 Task: Look for space in Podujeva, Kosovo from 10th June, 2023 to 25th June, 2023 for 4 adults in price range Rs.10000 to Rs.15000. Place can be private room with 4 bedrooms having 4 beds and 4 bathrooms. Property type can be house, flat, guest house, hotel. Amenities needed are: wifi, TV, free parkinig on premises, gym, breakfast. Booking option can be shelf check-in. Required host language is English.
Action: Mouse moved to (445, 90)
Screenshot: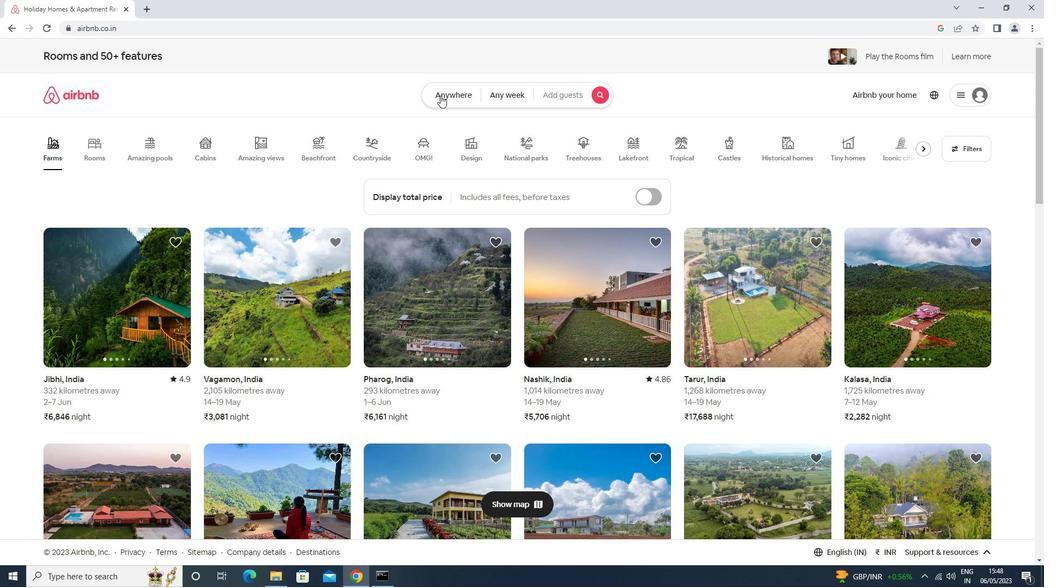 
Action: Mouse pressed left at (445, 90)
Screenshot: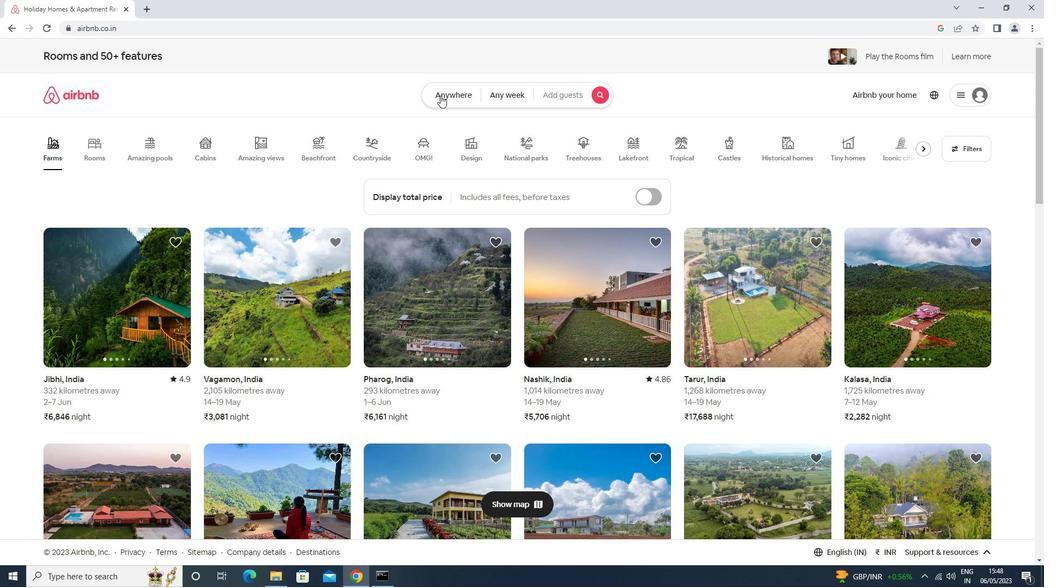 
Action: Mouse moved to (392, 126)
Screenshot: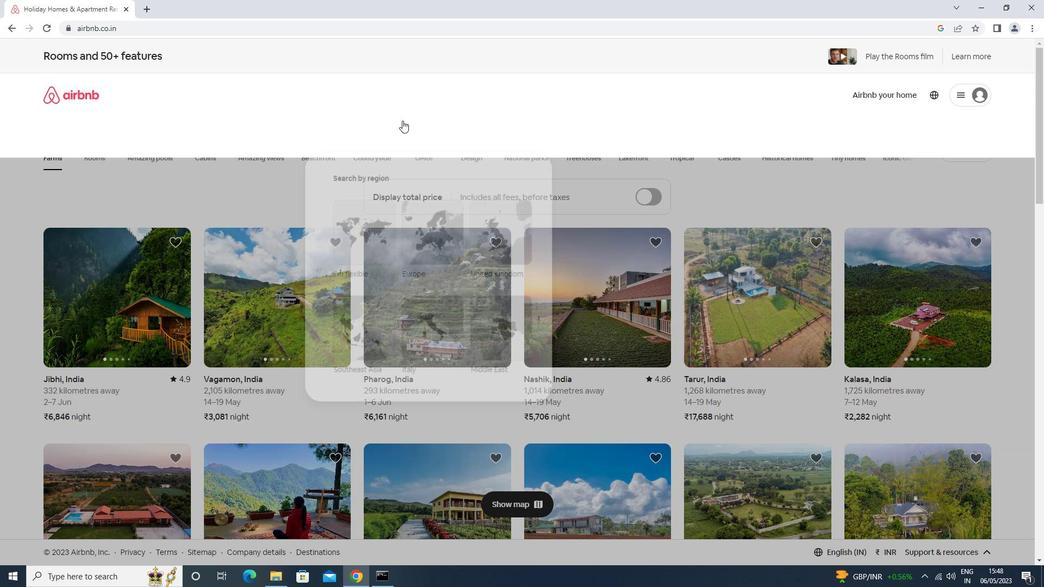 
Action: Mouse pressed left at (392, 126)
Screenshot: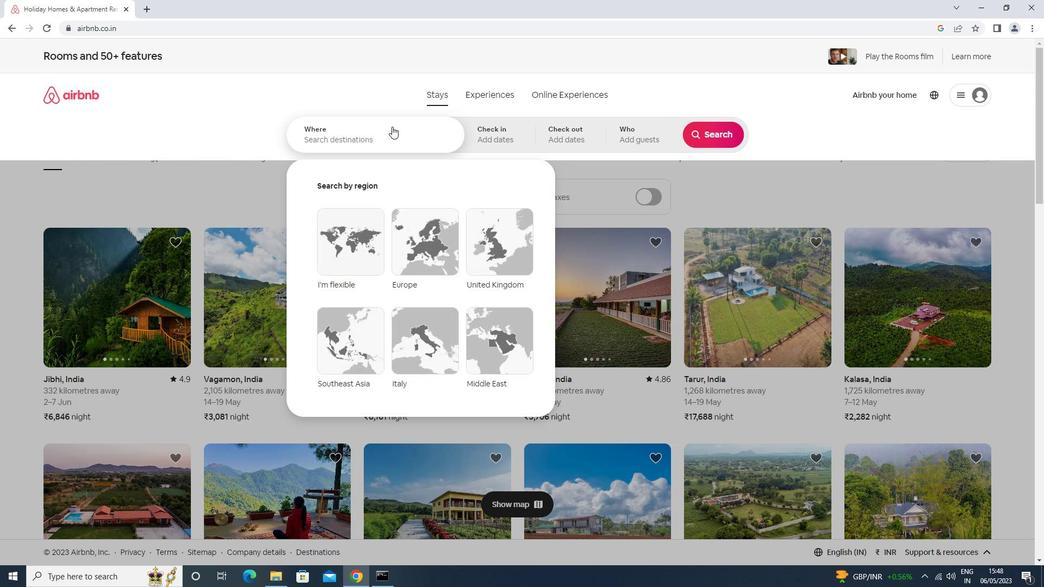 
Action: Key pressed podujeva,kosovo<Key.left><Key.left><Key.left><Key.left><Key.left><Key.left><Key.space><Key.enter>
Screenshot: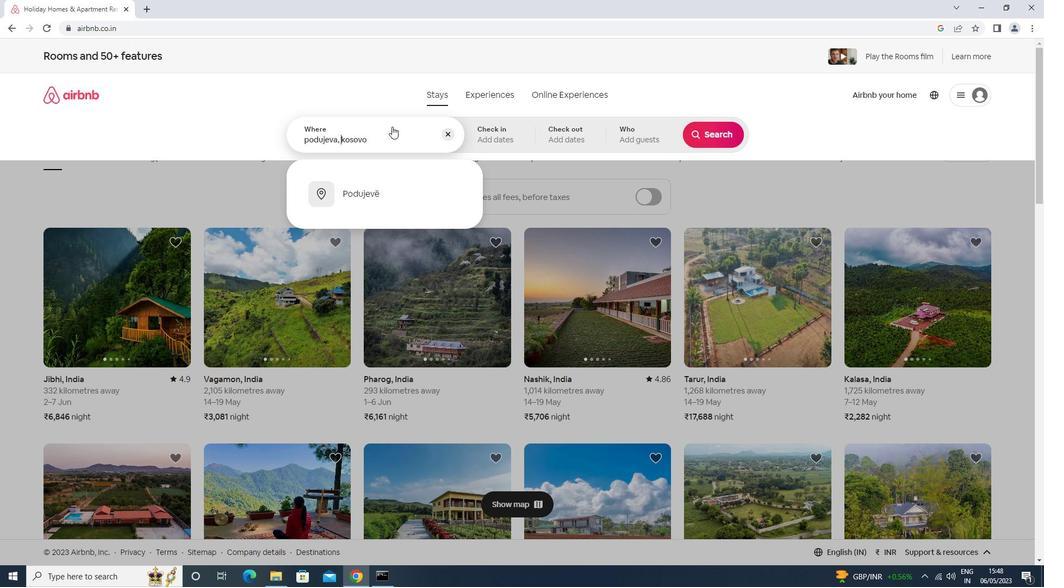 
Action: Mouse moved to (695, 294)
Screenshot: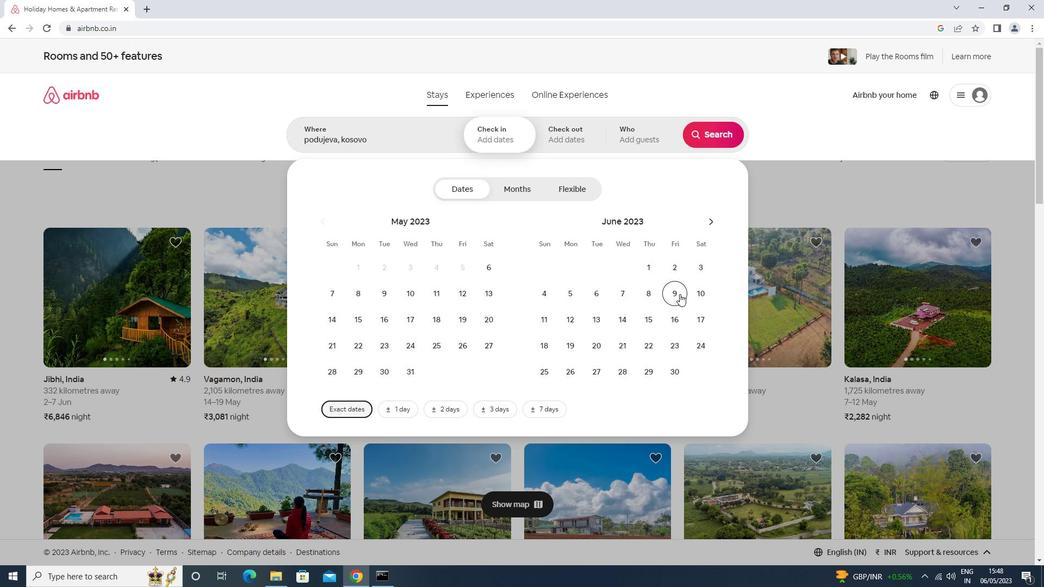 
Action: Mouse pressed left at (695, 294)
Screenshot: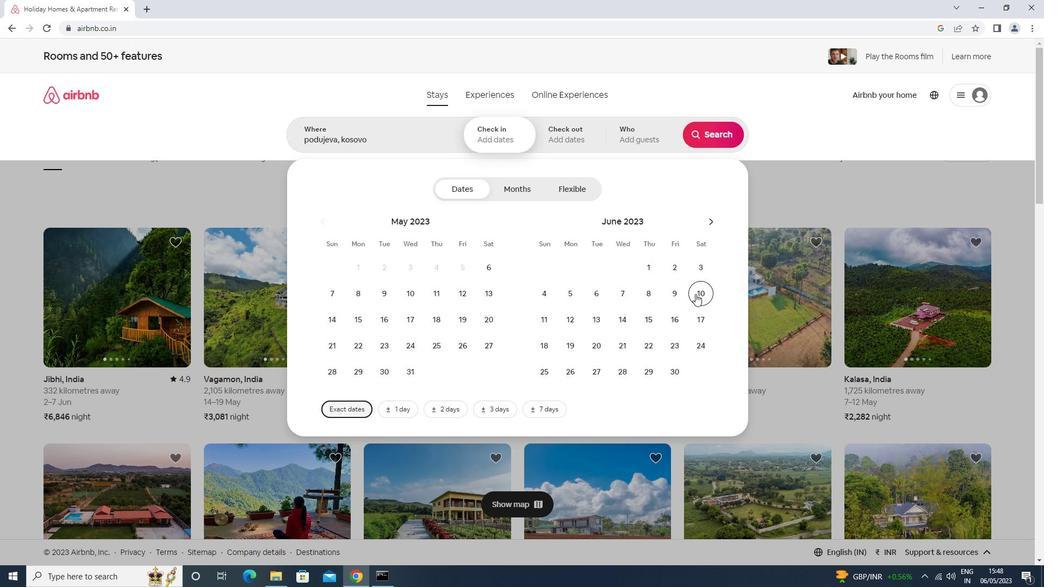 
Action: Mouse moved to (538, 372)
Screenshot: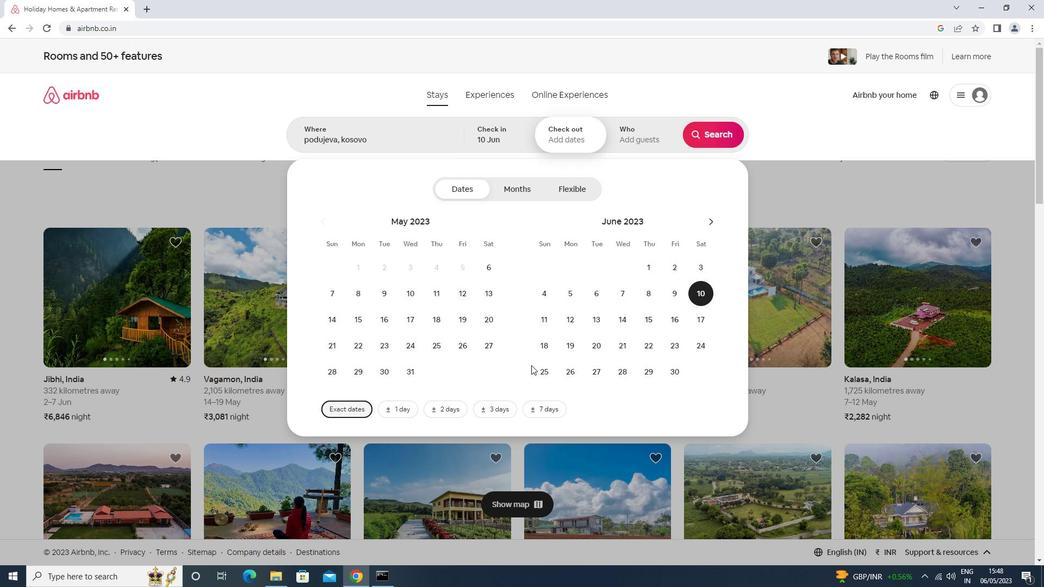 
Action: Mouse pressed left at (538, 372)
Screenshot: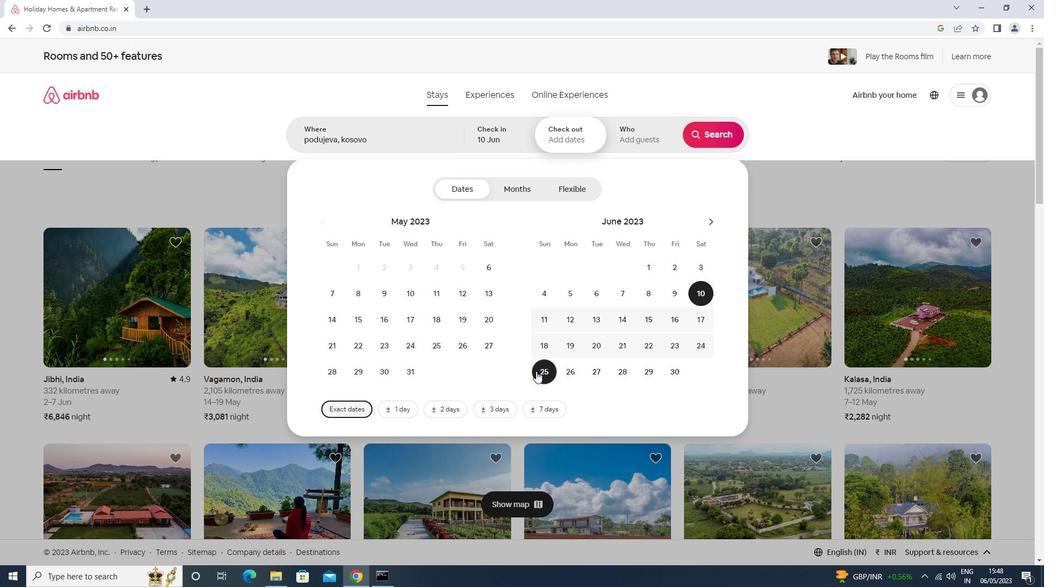 
Action: Mouse moved to (650, 143)
Screenshot: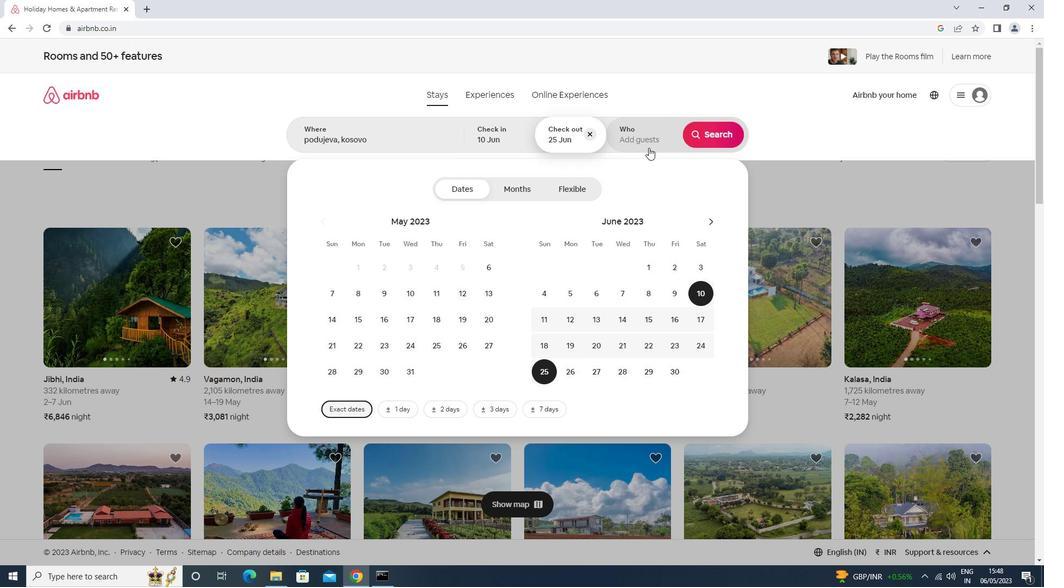 
Action: Mouse pressed left at (650, 143)
Screenshot: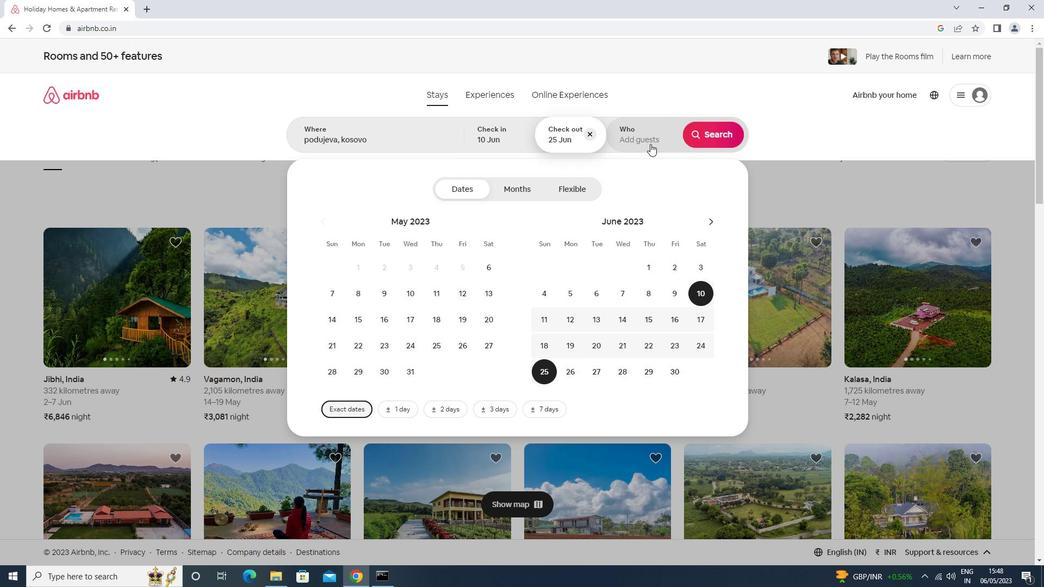 
Action: Mouse moved to (711, 187)
Screenshot: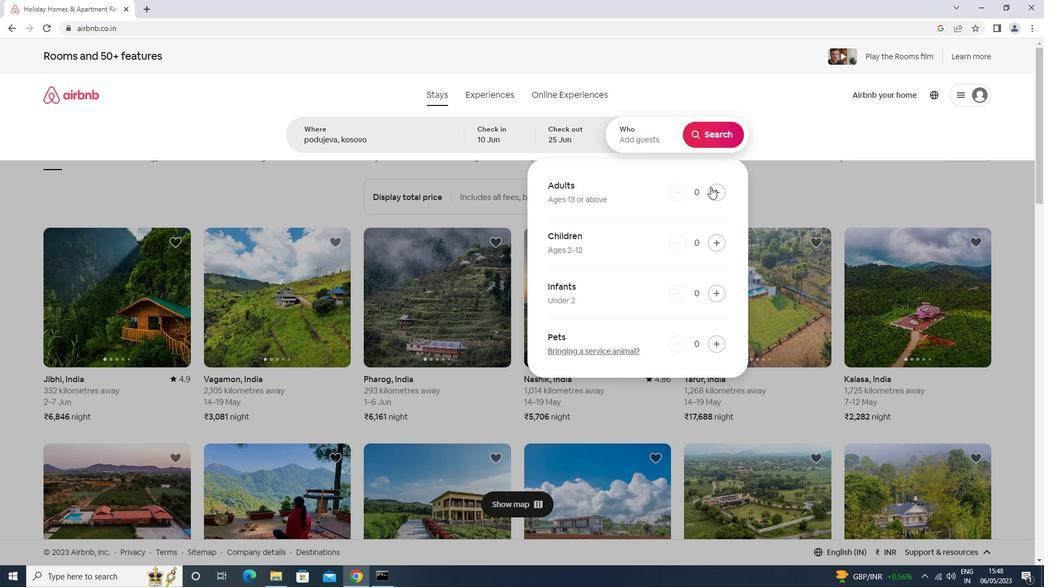
Action: Mouse pressed left at (711, 187)
Screenshot: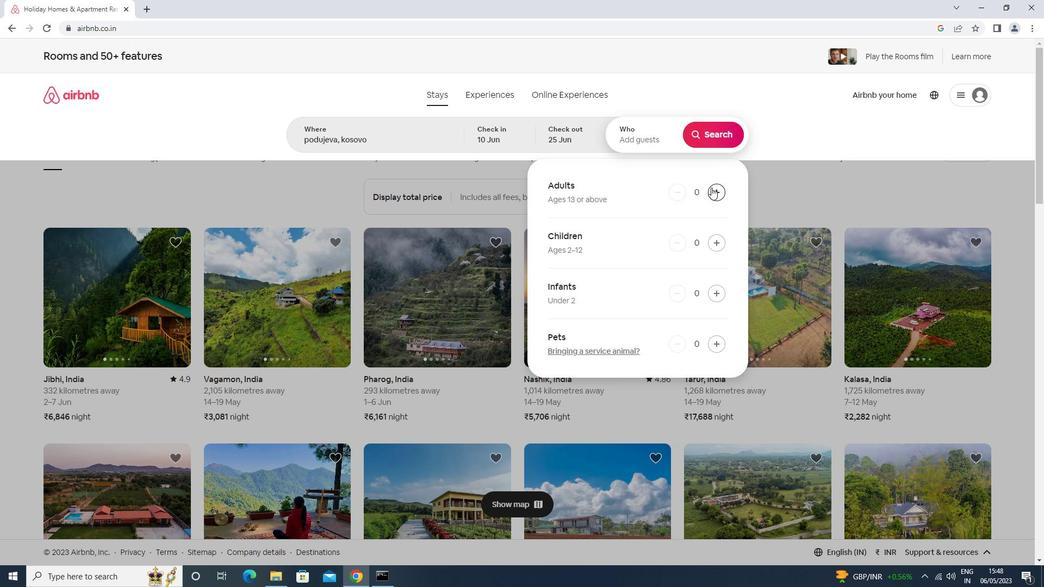 
Action: Mouse pressed left at (711, 187)
Screenshot: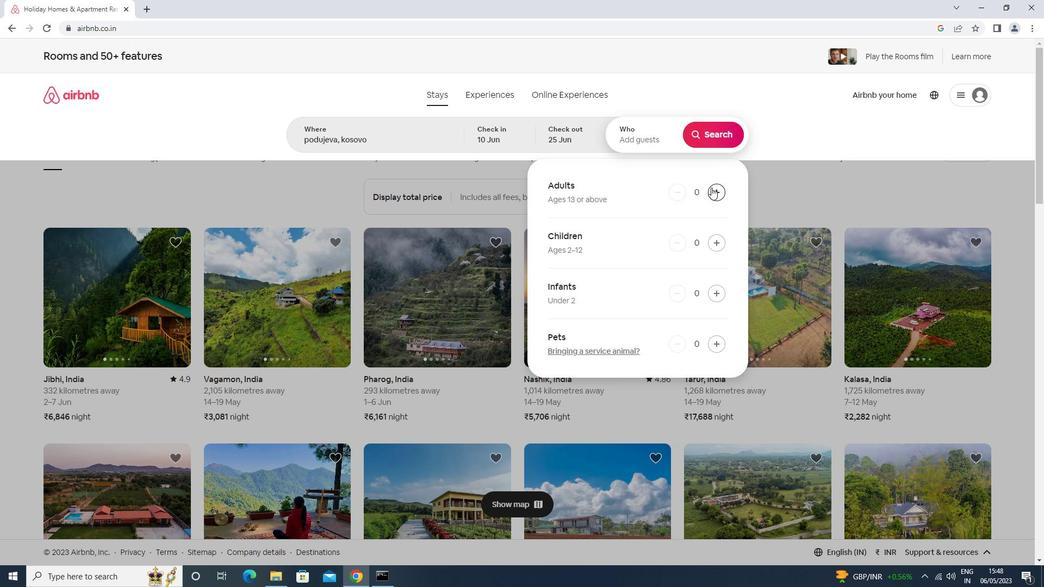 
Action: Mouse pressed left at (711, 187)
Screenshot: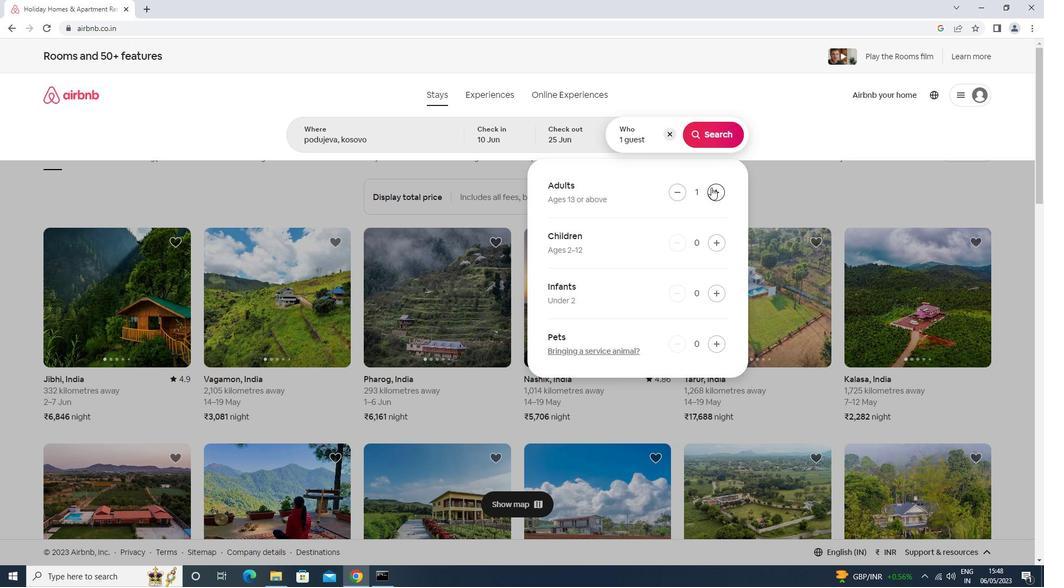 
Action: Mouse moved to (712, 188)
Screenshot: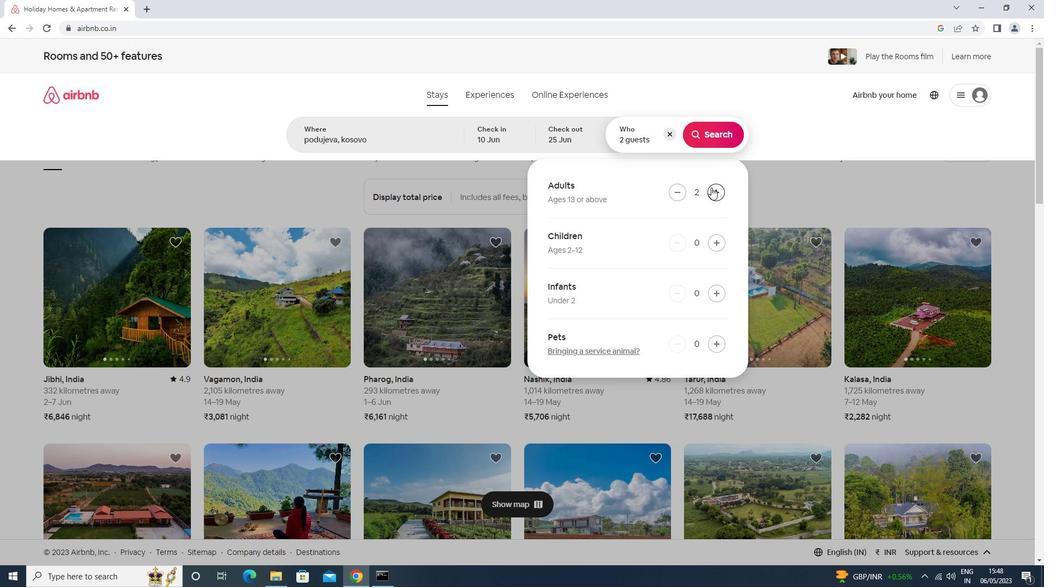 
Action: Mouse pressed left at (712, 188)
Screenshot: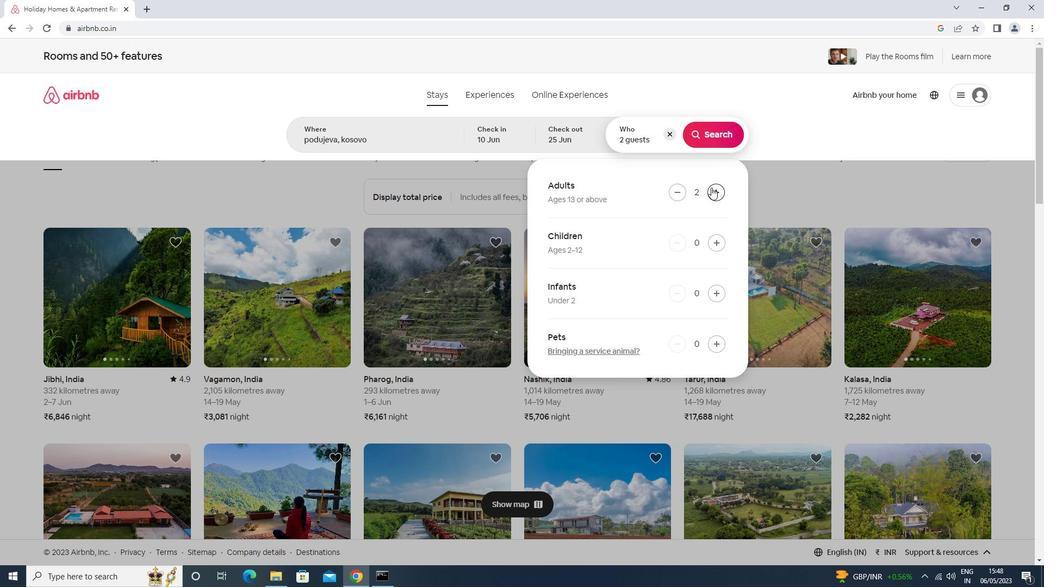 
Action: Mouse moved to (712, 136)
Screenshot: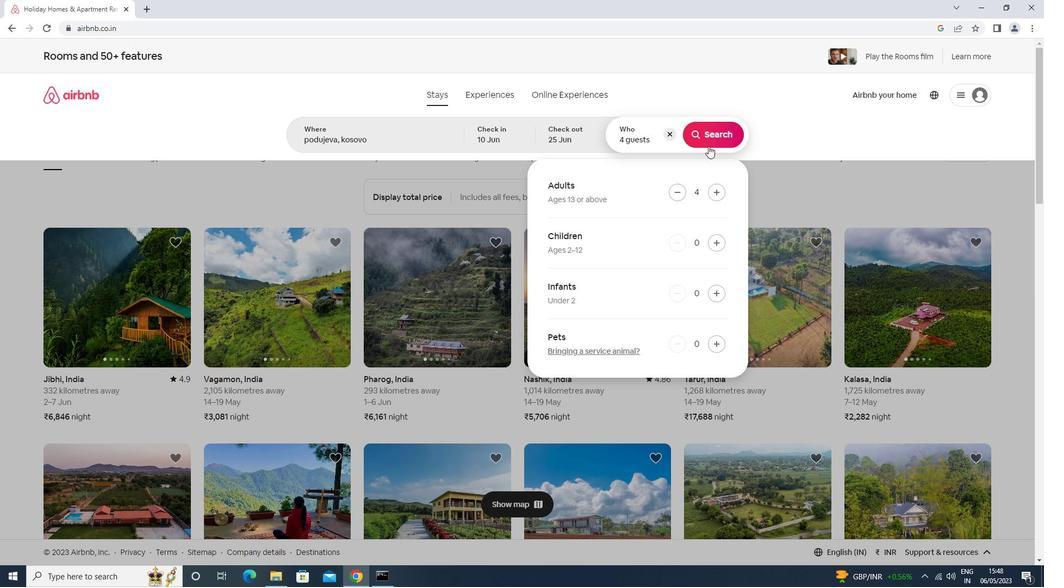 
Action: Mouse pressed left at (712, 136)
Screenshot: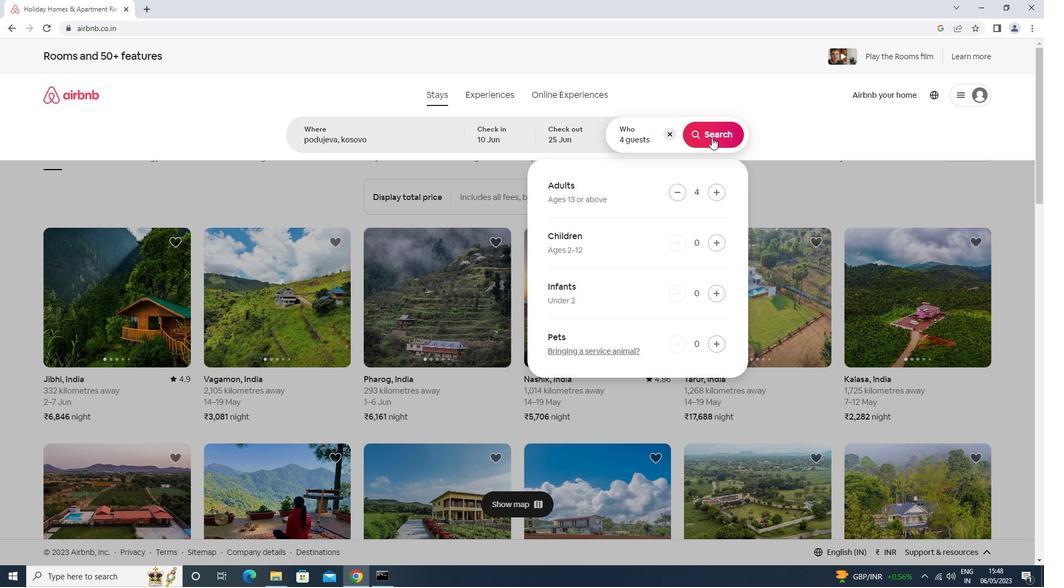 
Action: Mouse moved to (997, 104)
Screenshot: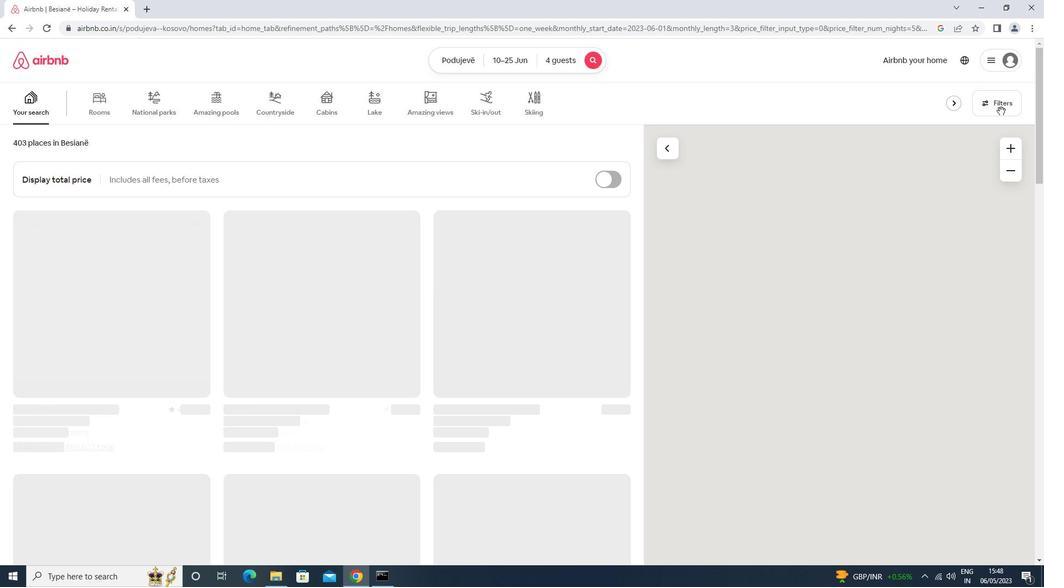 
Action: Mouse pressed left at (997, 104)
Screenshot: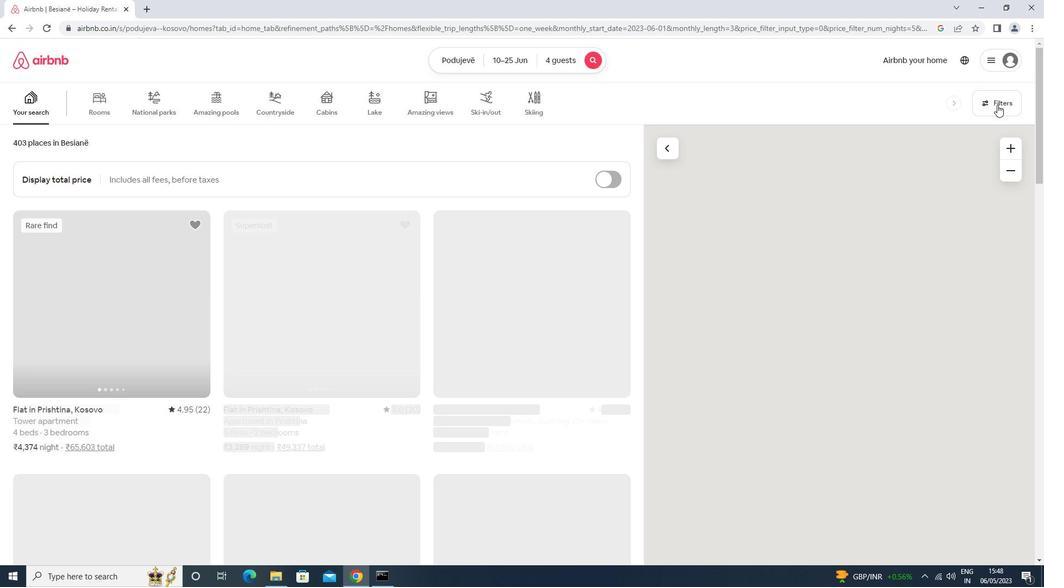 
Action: Mouse moved to (416, 365)
Screenshot: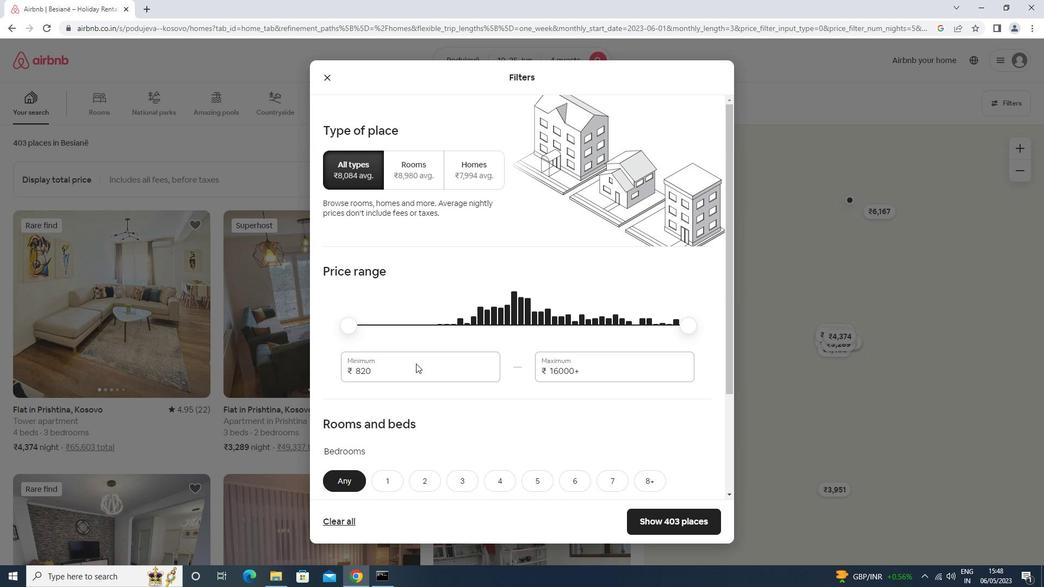 
Action: Mouse pressed left at (416, 365)
Screenshot: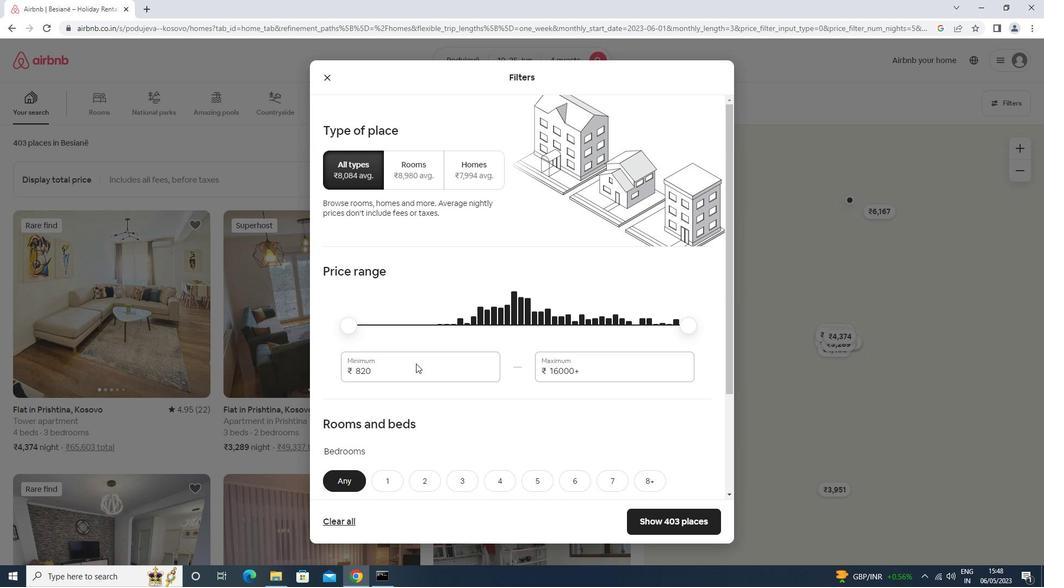 
Action: Mouse moved to (412, 362)
Screenshot: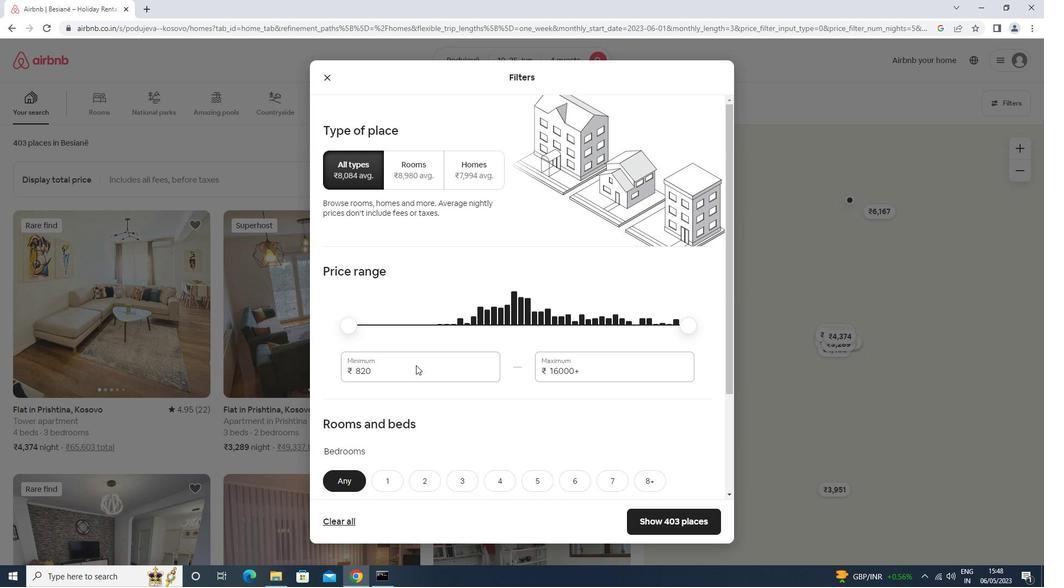 
Action: Key pressed <Key.backspace><Key.backspace><Key.backspace>10000<Key.tab>15000
Screenshot: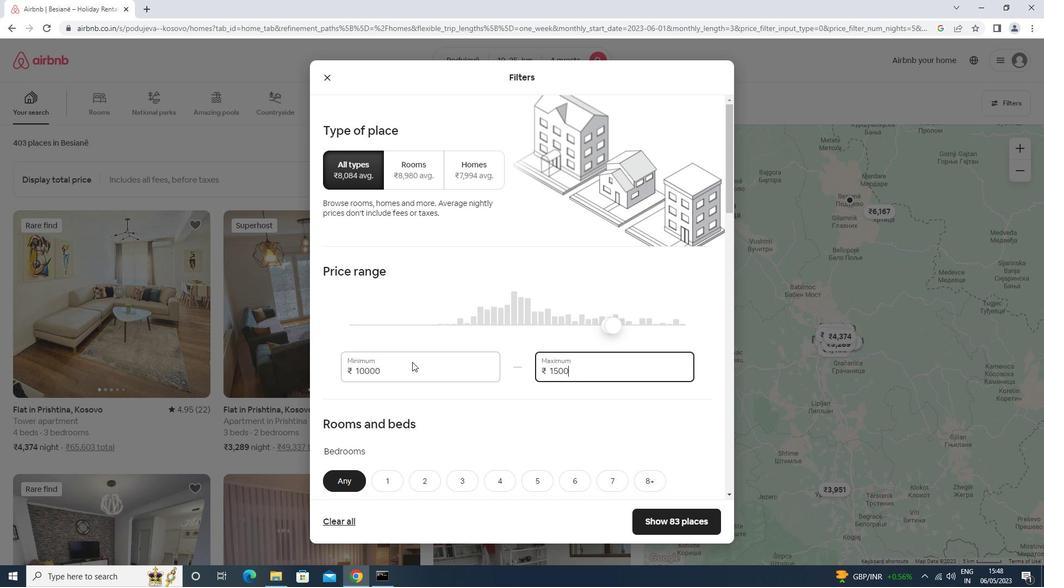 
Action: Mouse moved to (418, 324)
Screenshot: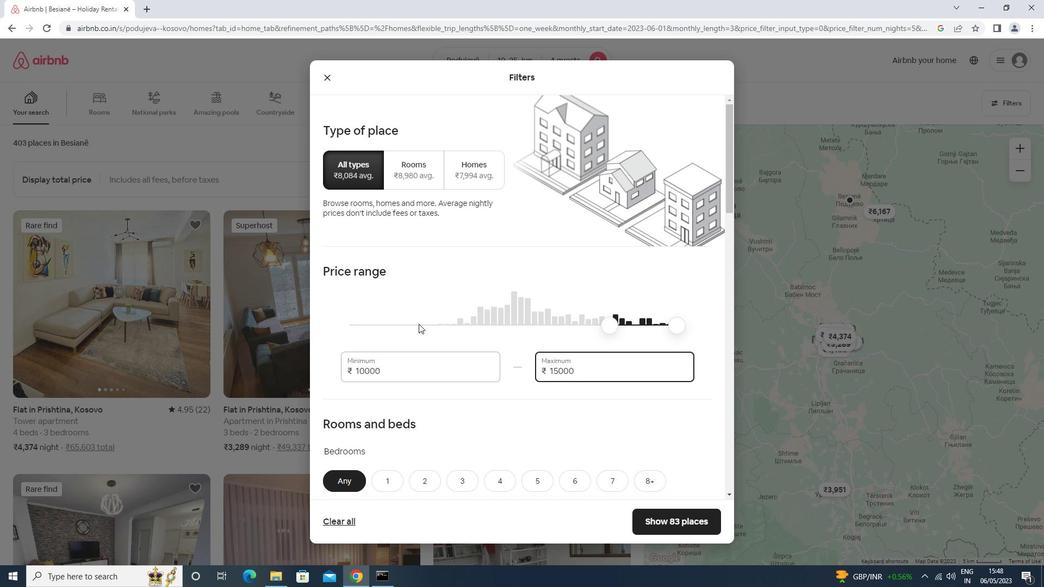 
Action: Mouse scrolled (418, 323) with delta (0, 0)
Screenshot: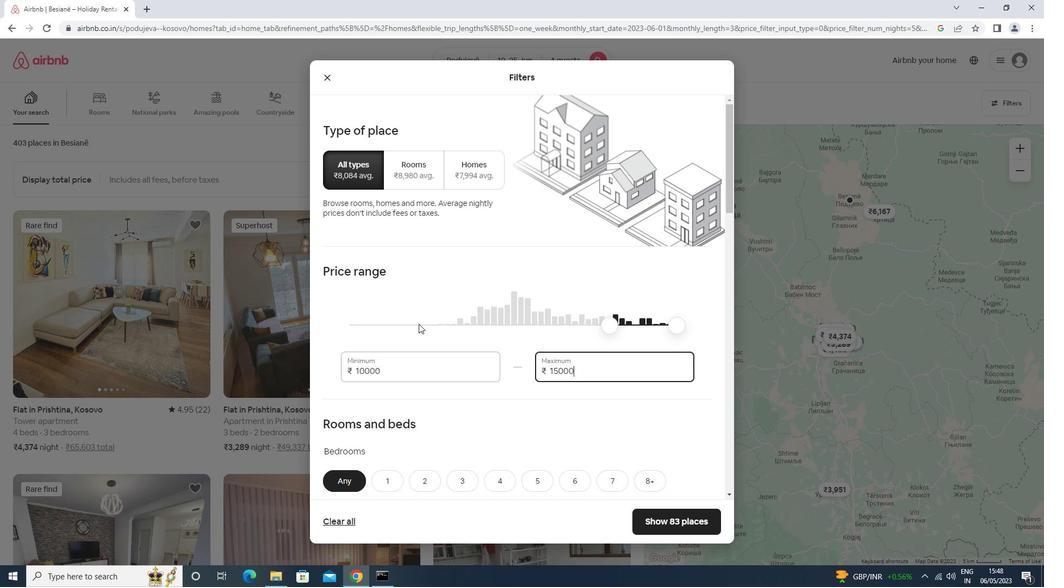 
Action: Mouse scrolled (418, 323) with delta (0, 0)
Screenshot: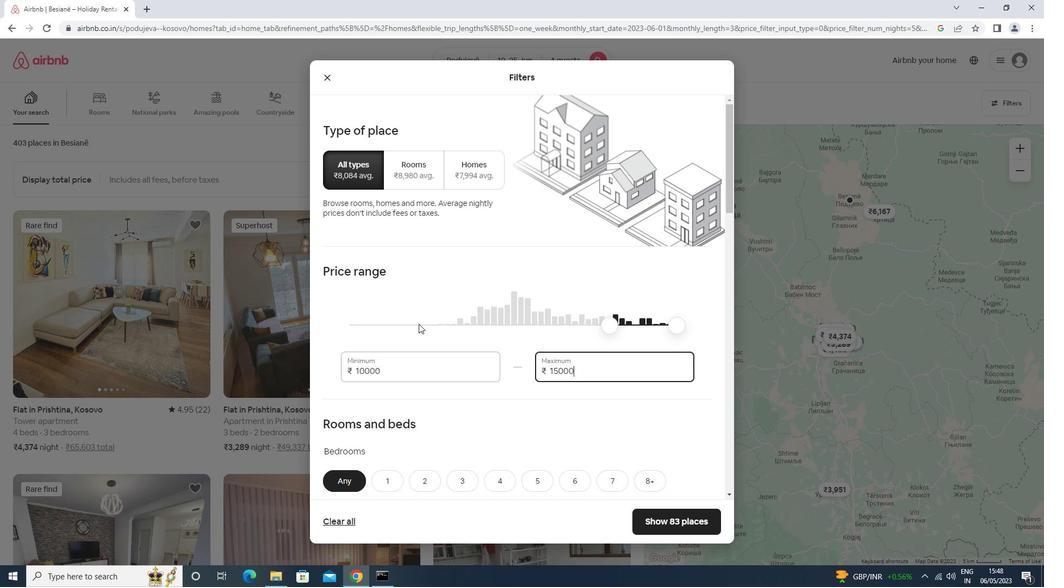 
Action: Mouse scrolled (418, 323) with delta (0, 0)
Screenshot: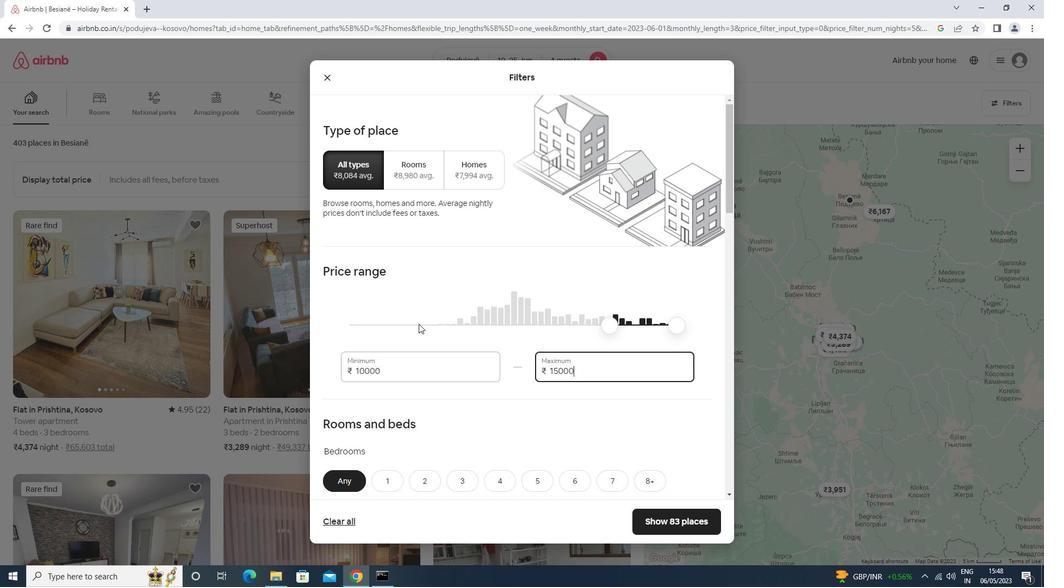 
Action: Mouse moved to (492, 311)
Screenshot: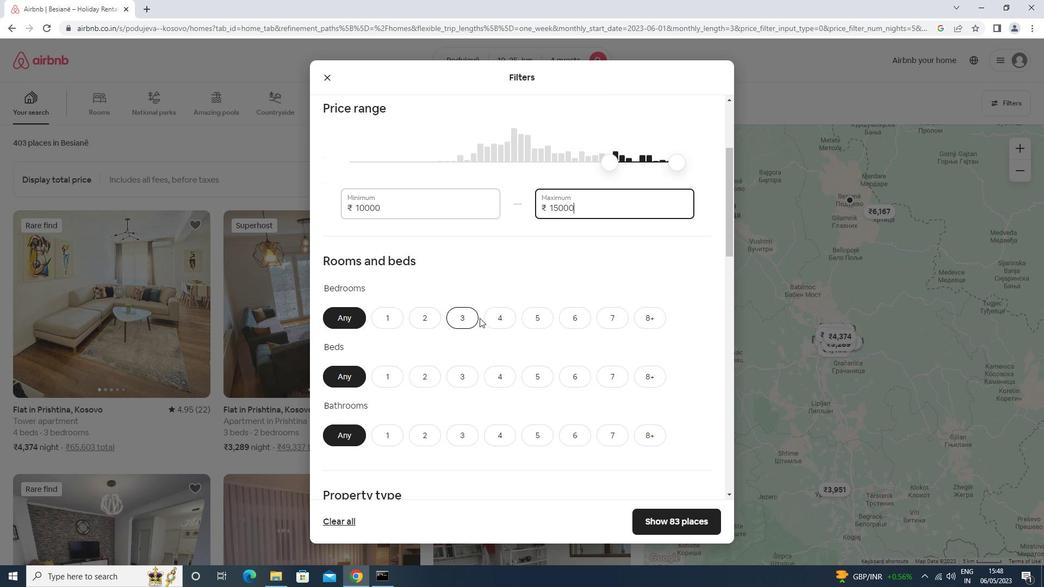 
Action: Mouse pressed left at (492, 311)
Screenshot: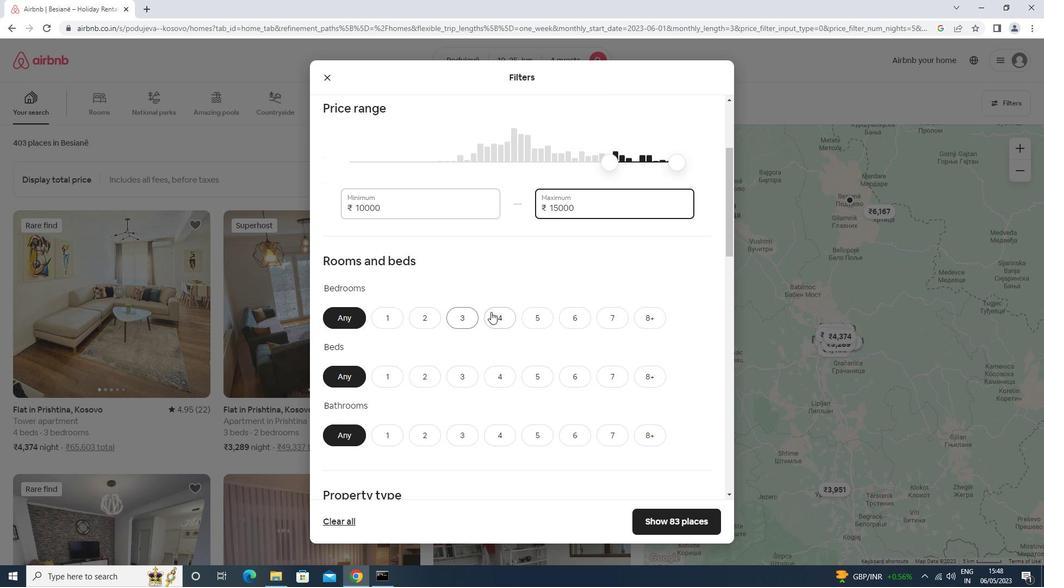 
Action: Mouse moved to (501, 384)
Screenshot: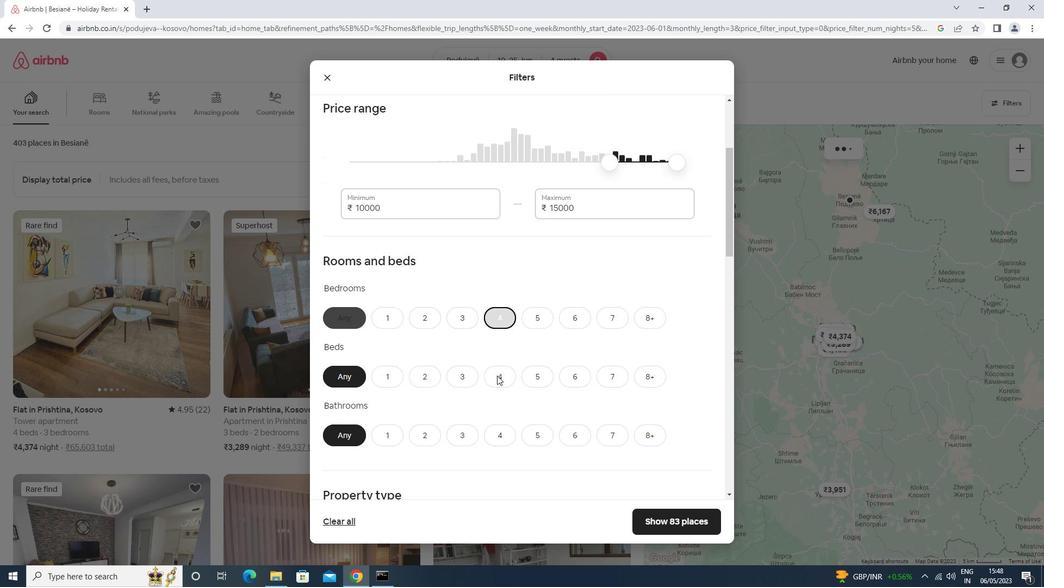 
Action: Mouse pressed left at (501, 384)
Screenshot: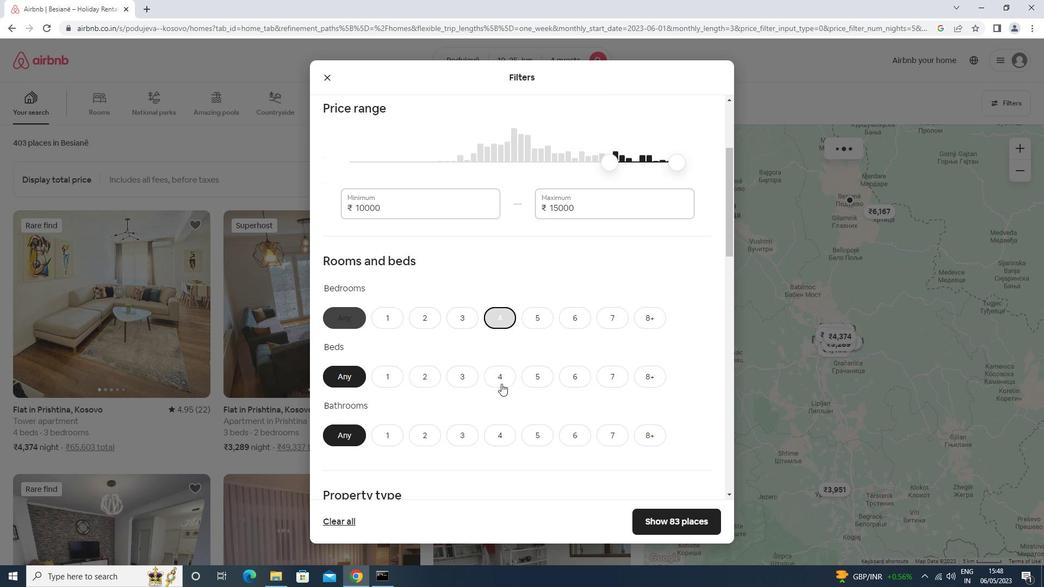 
Action: Mouse moved to (490, 440)
Screenshot: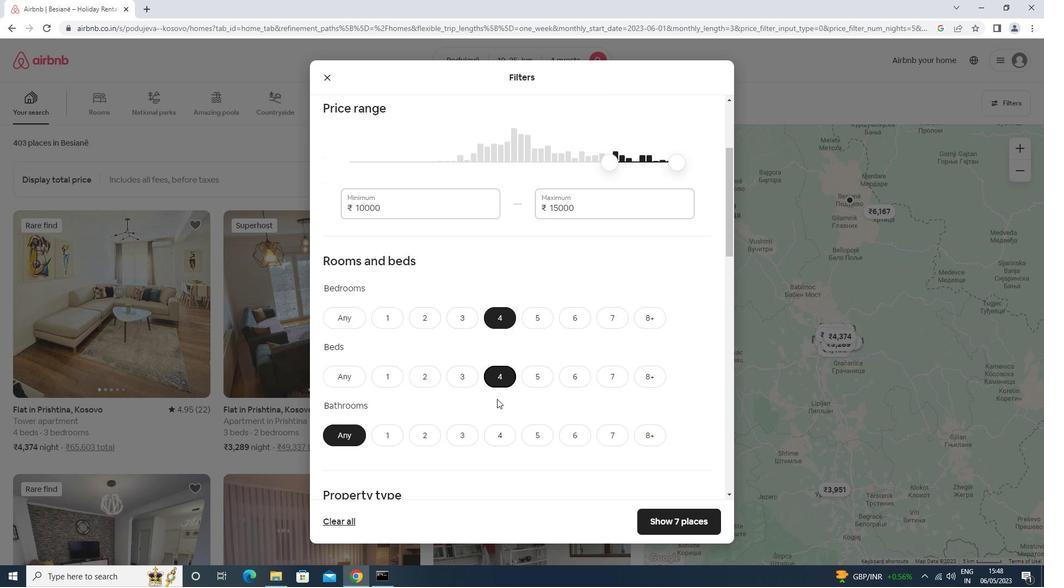 
Action: Mouse pressed left at (490, 440)
Screenshot: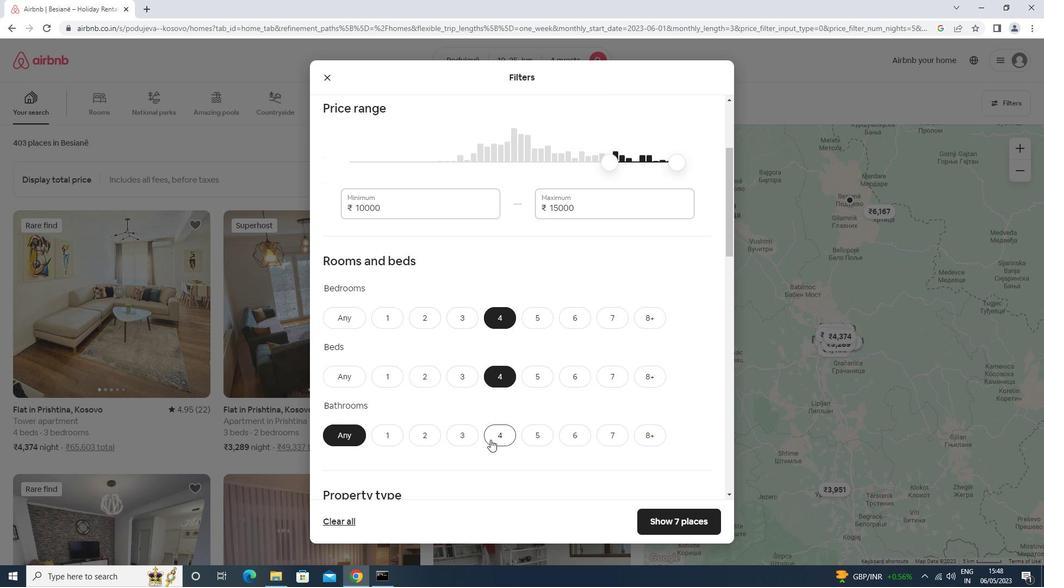 
Action: Mouse moved to (451, 343)
Screenshot: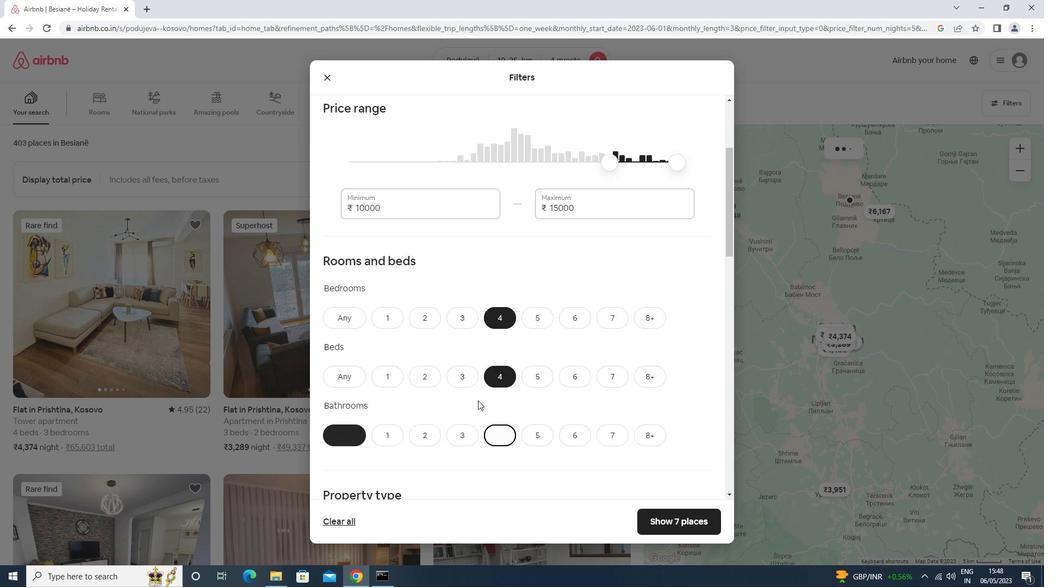 
Action: Mouse scrolled (451, 343) with delta (0, 0)
Screenshot: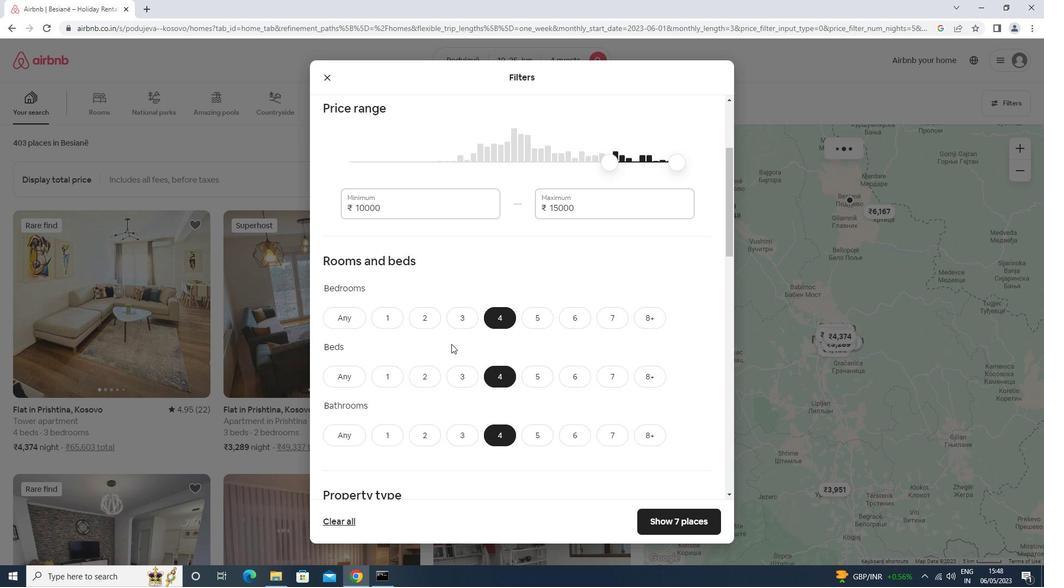 
Action: Mouse scrolled (451, 343) with delta (0, 0)
Screenshot: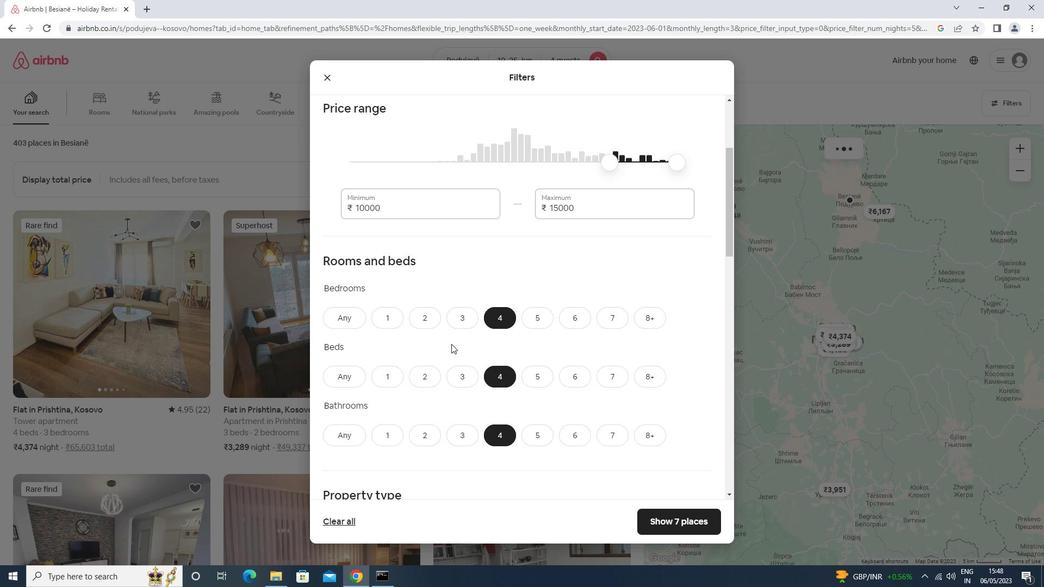 
Action: Mouse scrolled (451, 343) with delta (0, 0)
Screenshot: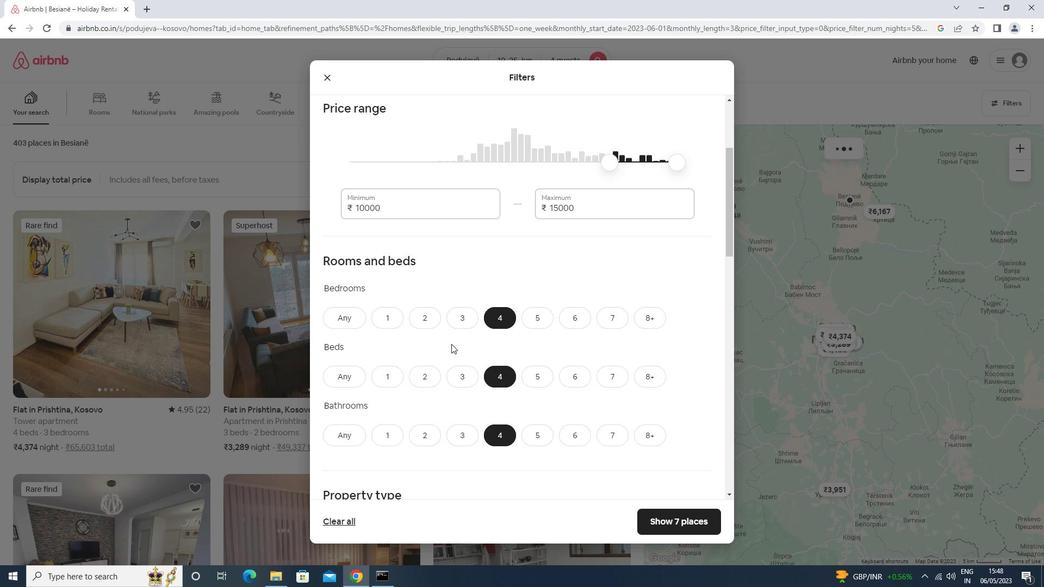 
Action: Mouse scrolled (451, 343) with delta (0, 0)
Screenshot: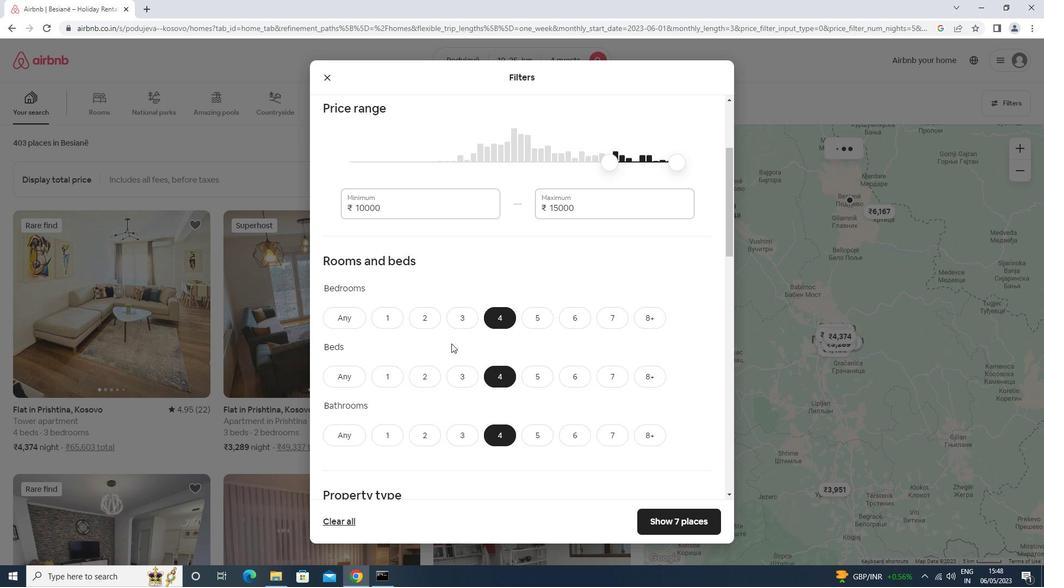 
Action: Mouse scrolled (451, 343) with delta (0, 0)
Screenshot: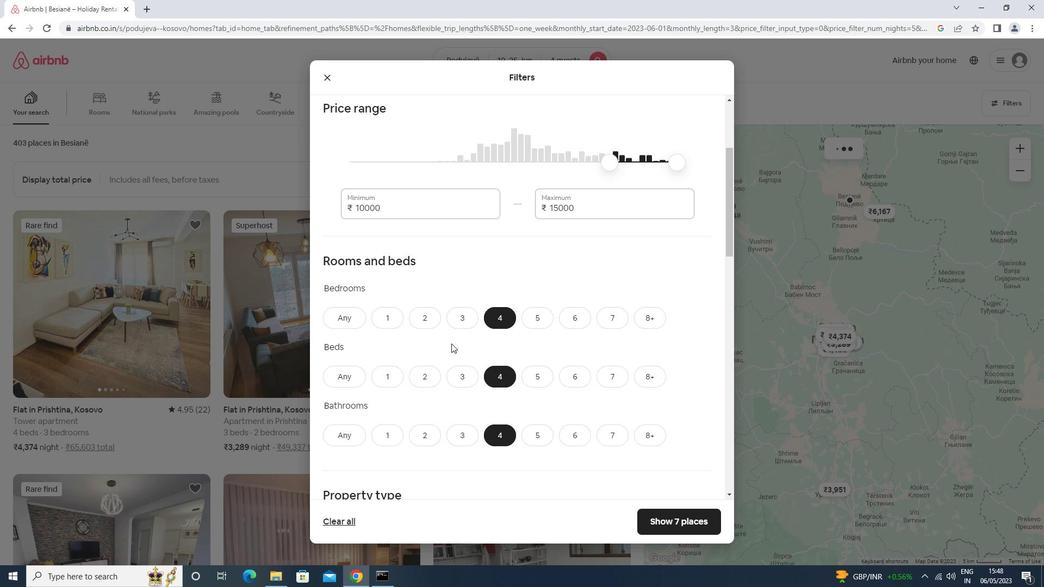 
Action: Mouse moved to (392, 298)
Screenshot: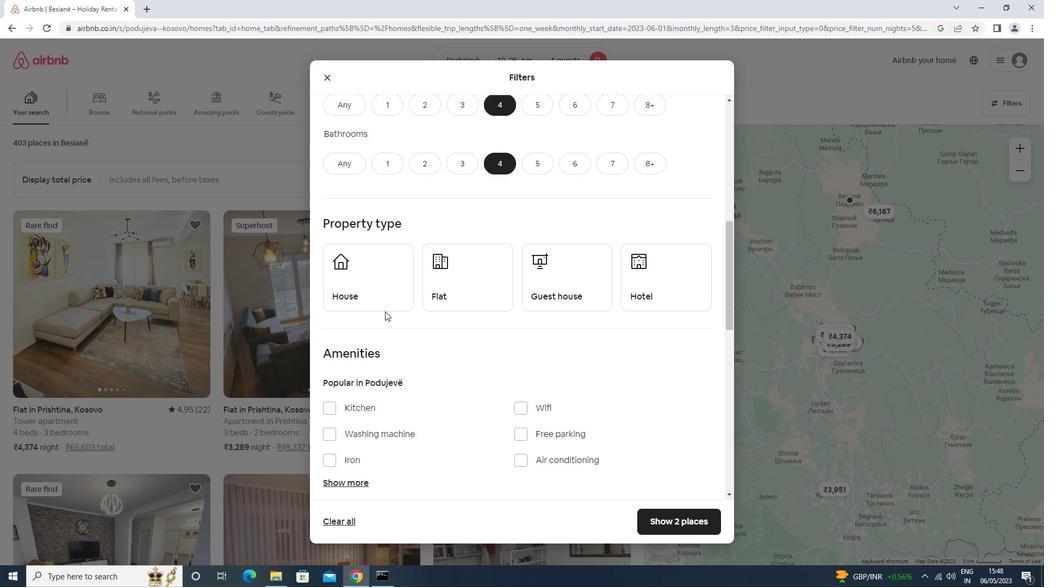 
Action: Mouse pressed left at (392, 298)
Screenshot: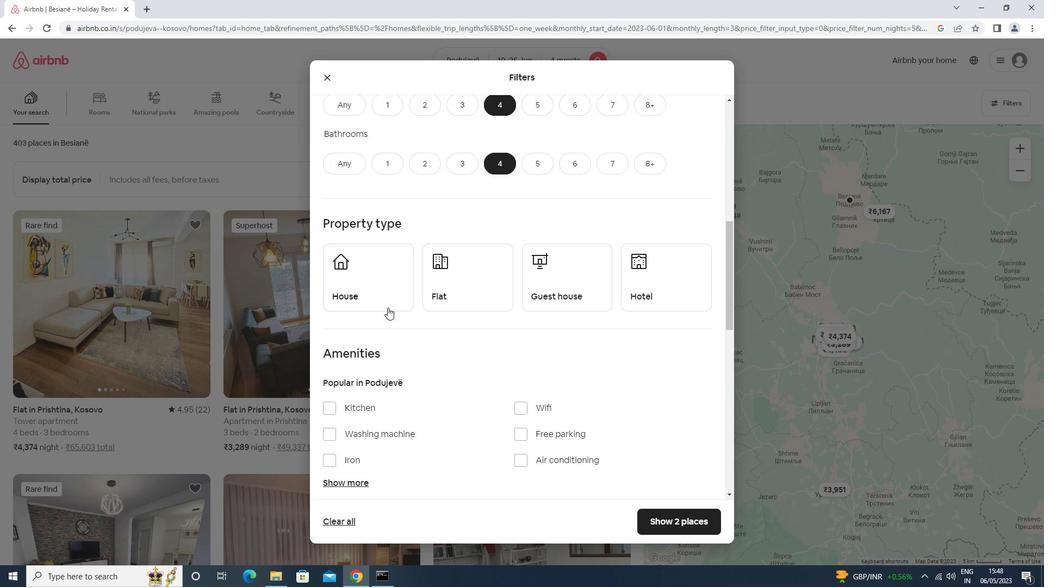 
Action: Mouse moved to (424, 281)
Screenshot: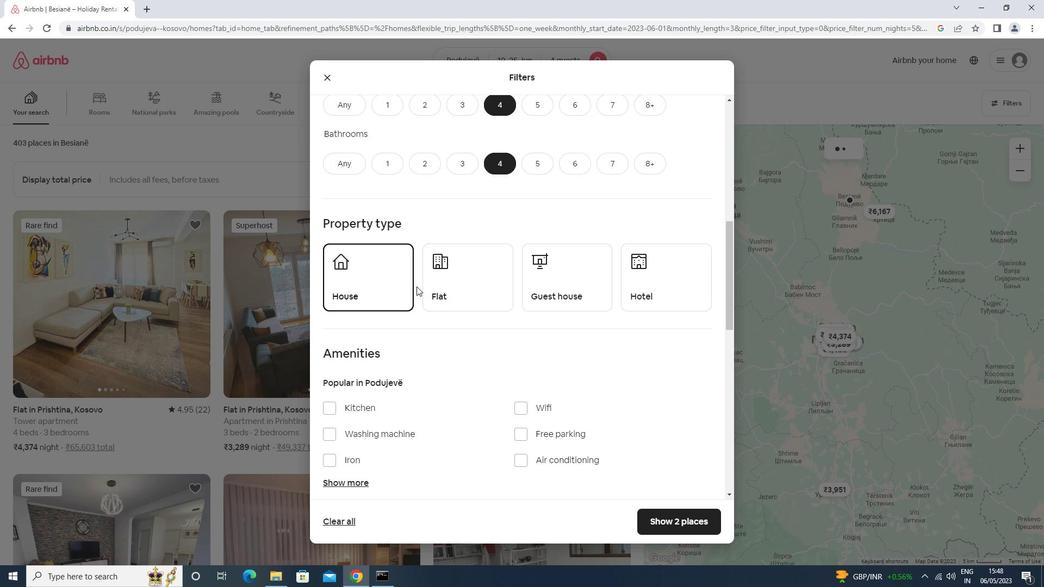 
Action: Mouse pressed left at (424, 281)
Screenshot: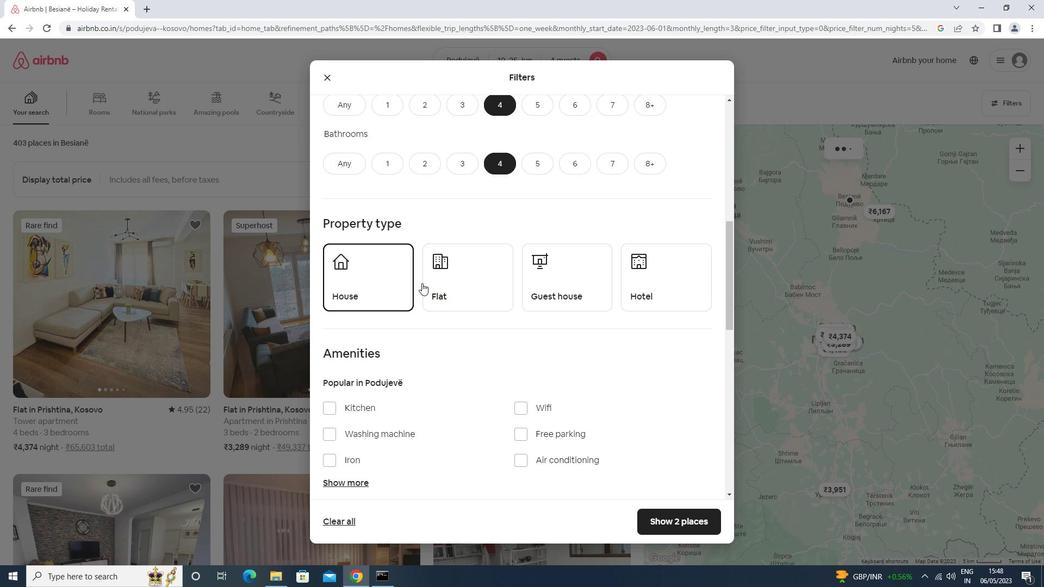 
Action: Mouse moved to (531, 274)
Screenshot: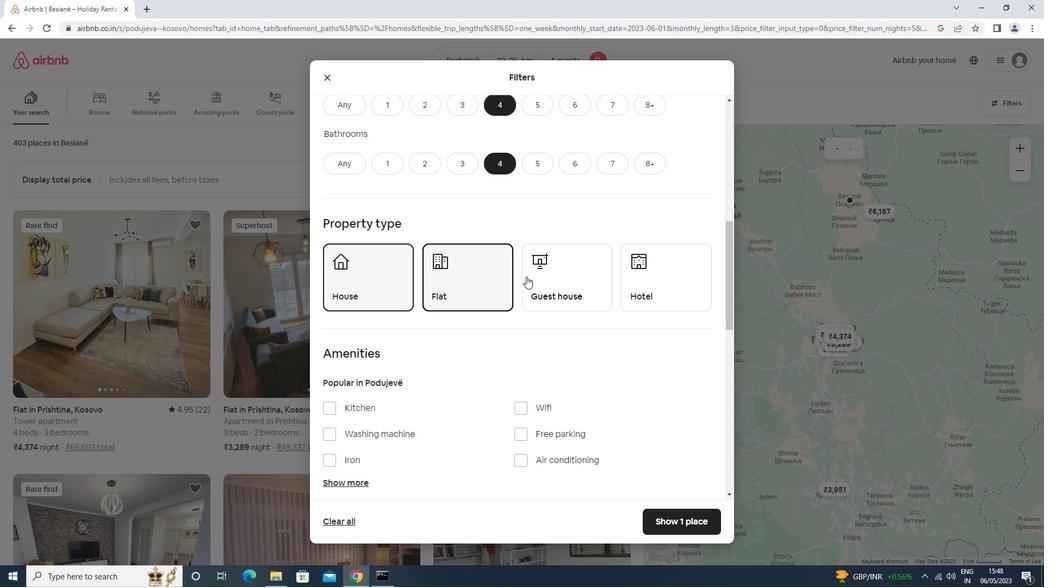 
Action: Mouse pressed left at (531, 274)
Screenshot: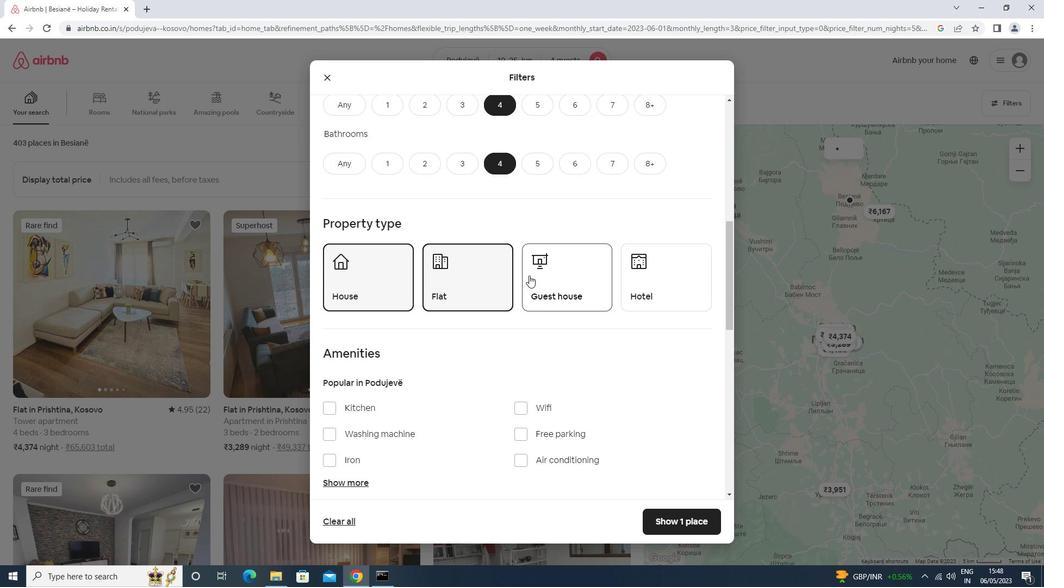 
Action: Mouse moved to (634, 274)
Screenshot: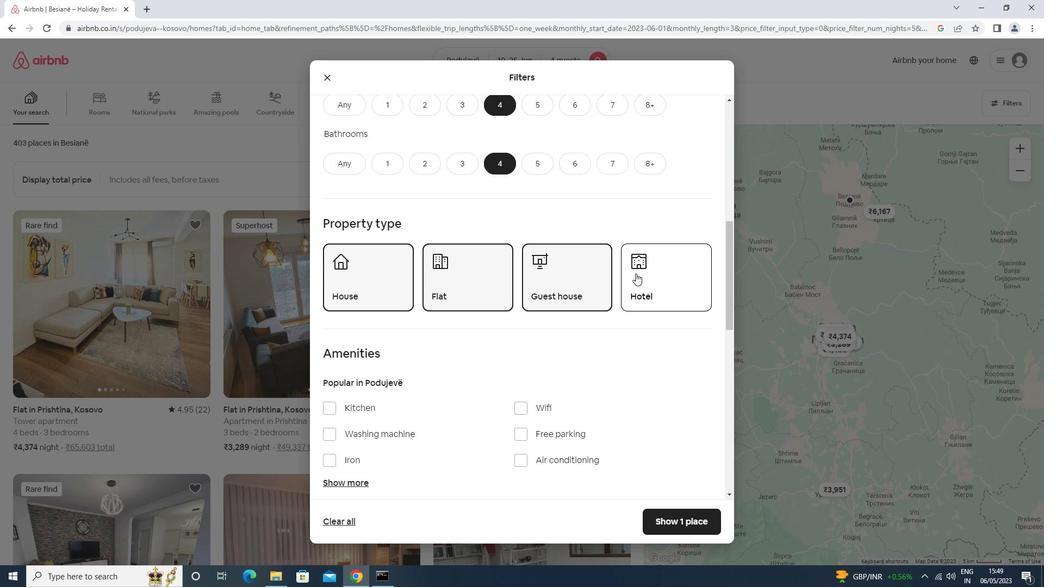 
Action: Mouse pressed left at (634, 274)
Screenshot: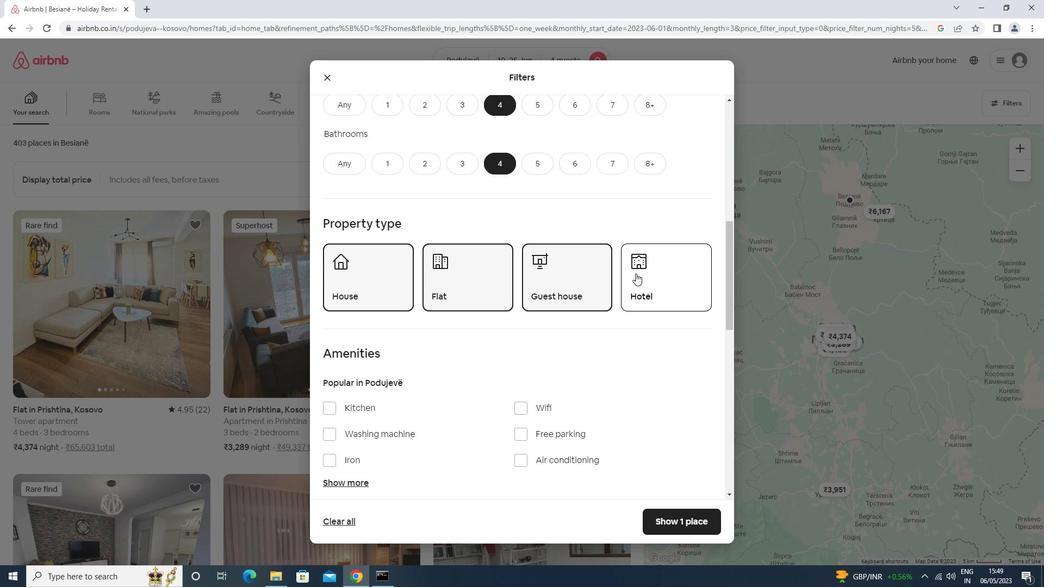 
Action: Mouse moved to (632, 274)
Screenshot: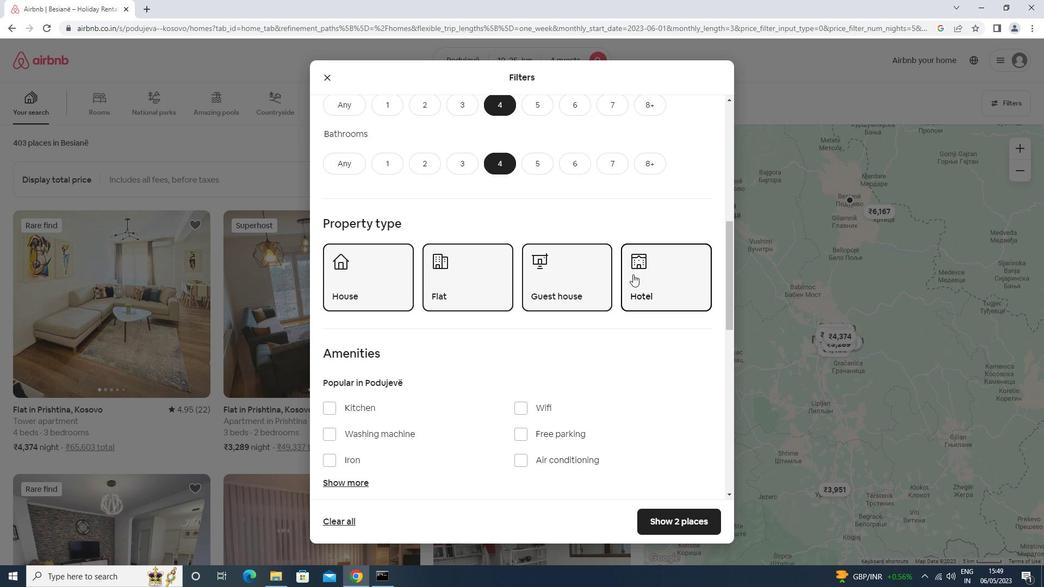 
Action: Mouse scrolled (632, 274) with delta (0, 0)
Screenshot: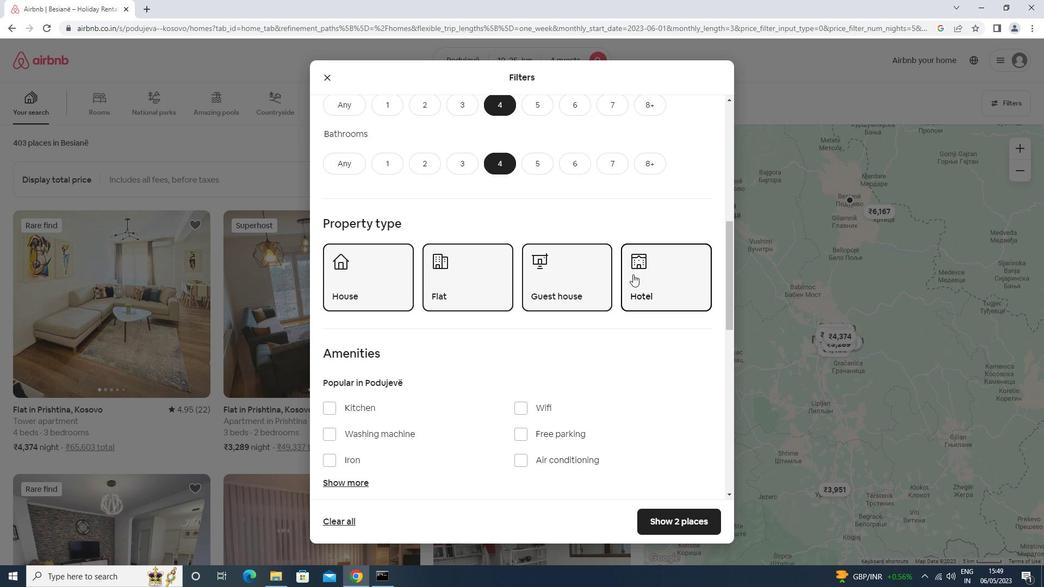 
Action: Mouse scrolled (632, 274) with delta (0, 0)
Screenshot: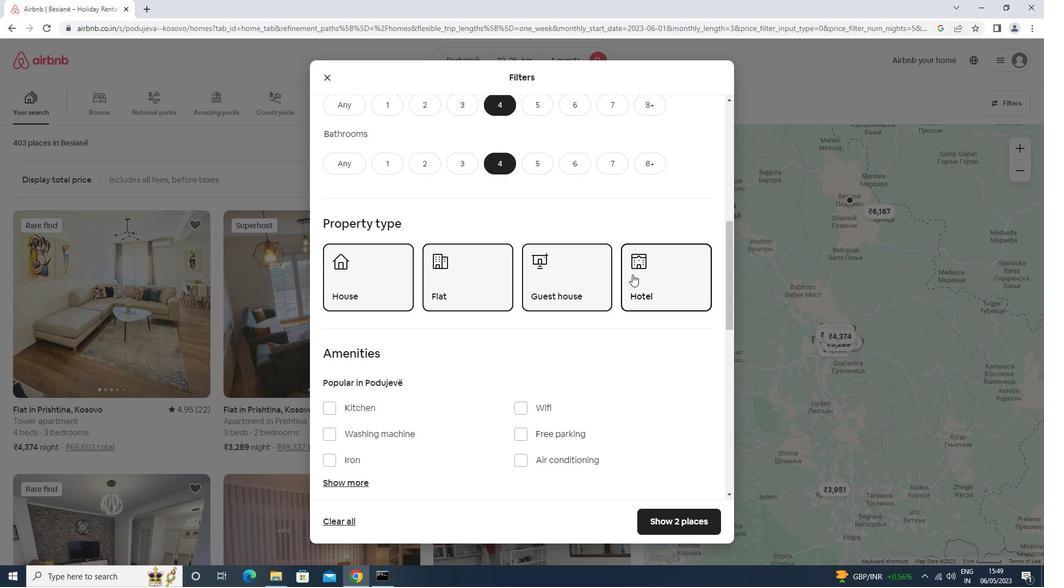 
Action: Mouse moved to (631, 274)
Screenshot: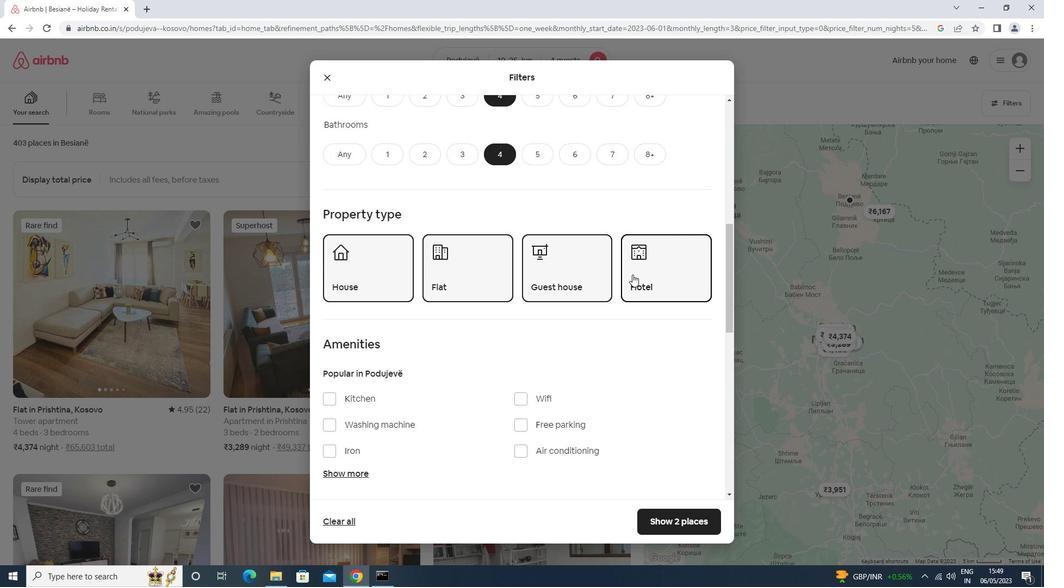 
Action: Mouse scrolled (631, 274) with delta (0, 0)
Screenshot: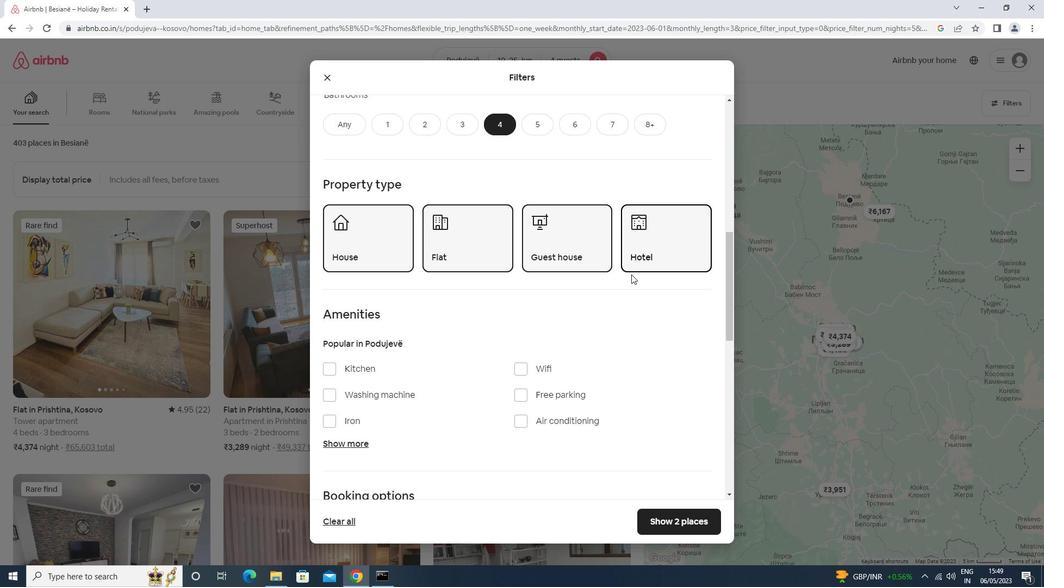 
Action: Mouse moved to (345, 317)
Screenshot: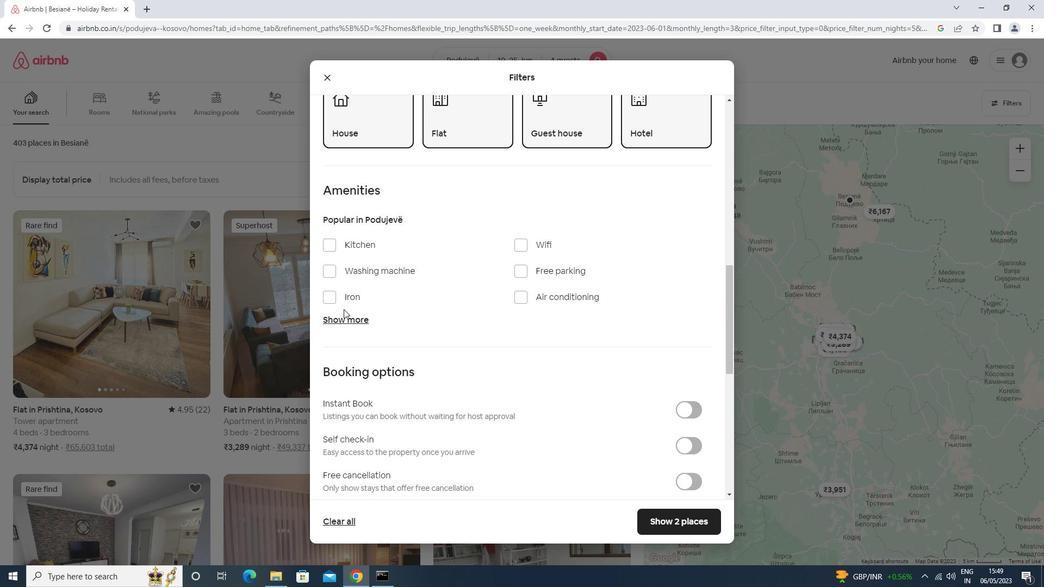 
Action: Mouse pressed left at (345, 317)
Screenshot: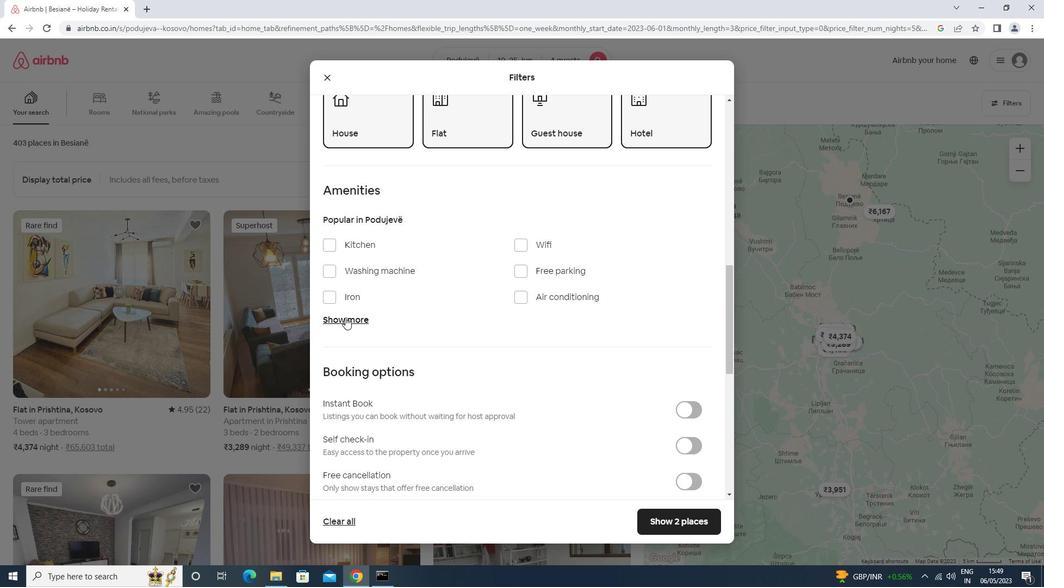 
Action: Mouse moved to (523, 387)
Screenshot: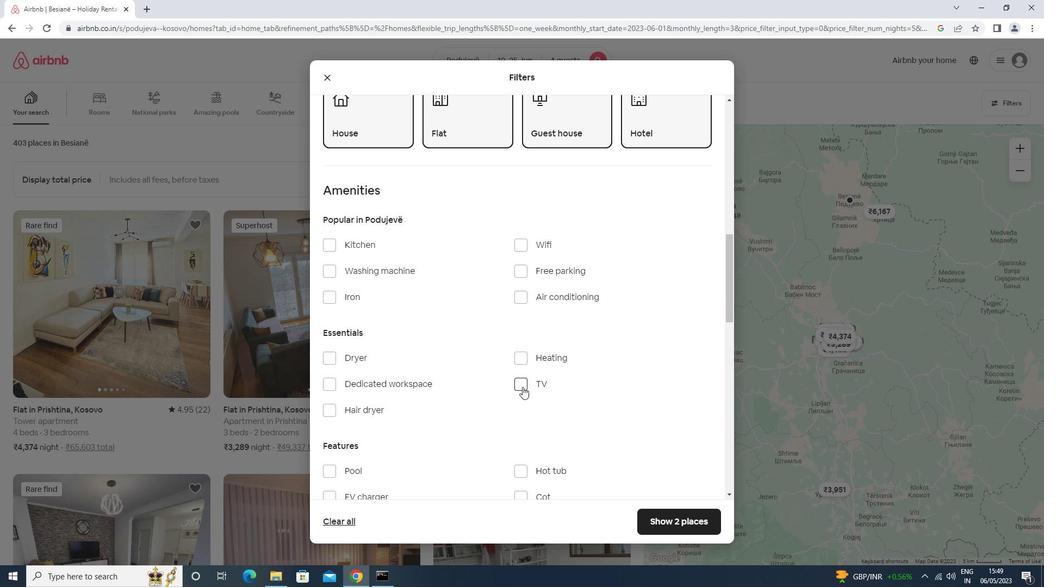 
Action: Mouse pressed left at (523, 387)
Screenshot: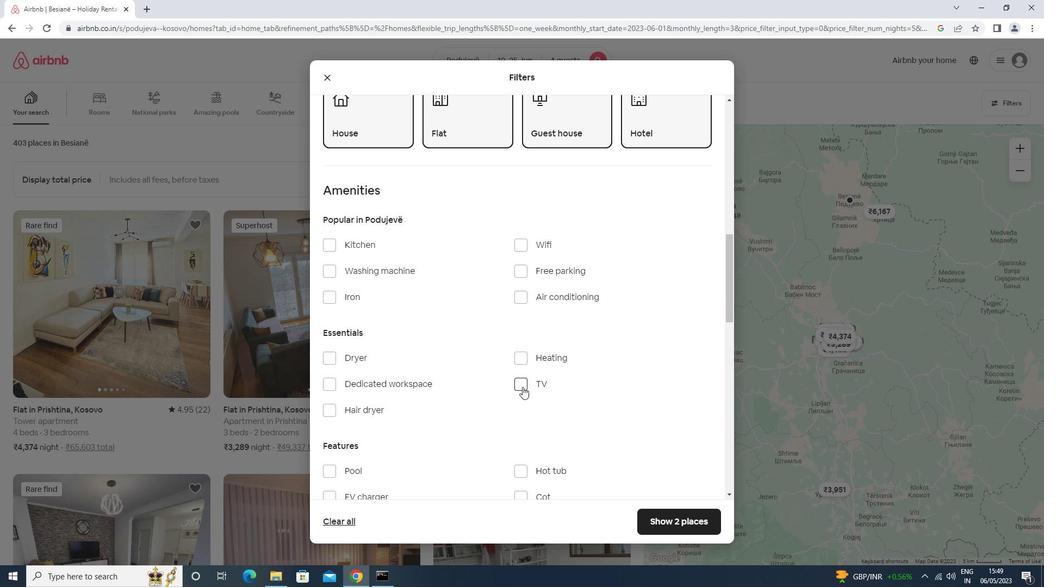
Action: Mouse moved to (534, 268)
Screenshot: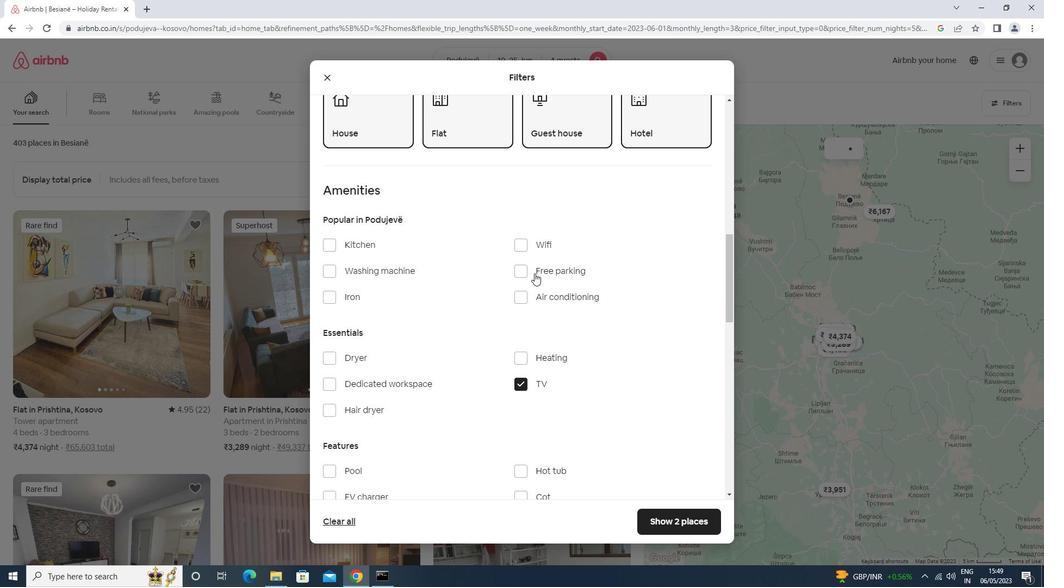 
Action: Mouse pressed left at (534, 268)
Screenshot: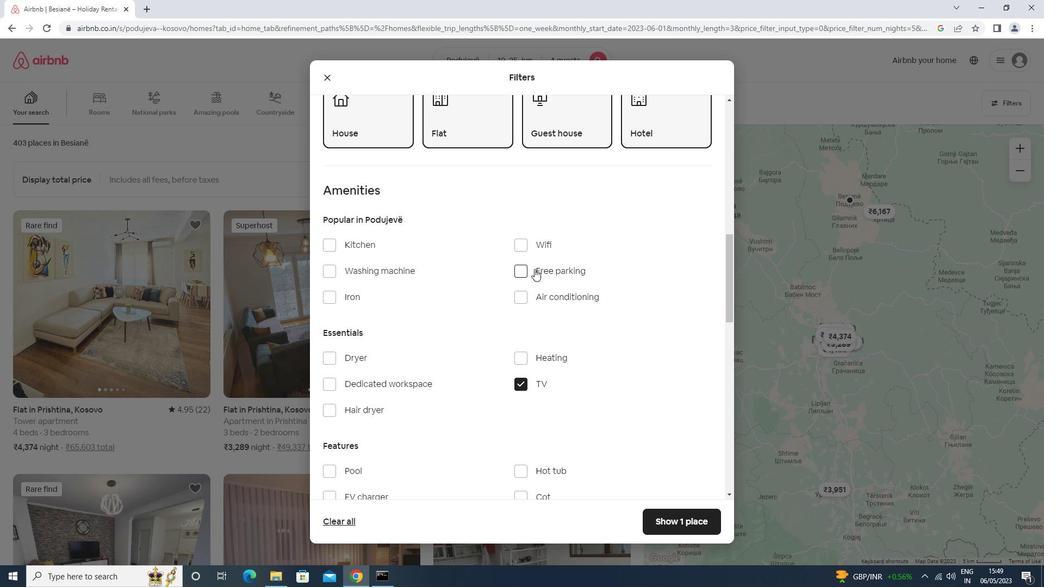 
Action: Mouse moved to (385, 276)
Screenshot: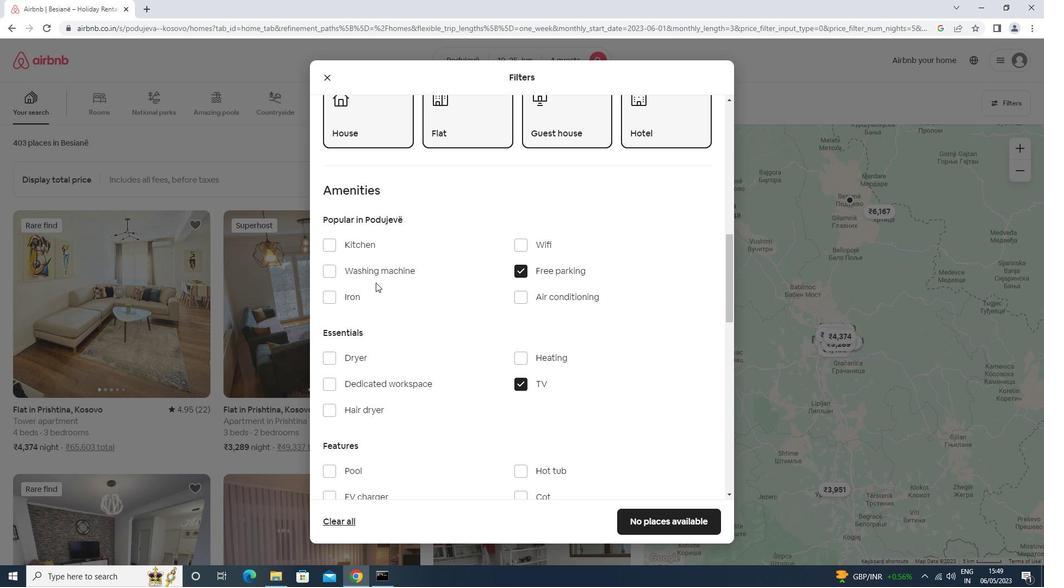 
Action: Mouse scrolled (385, 276) with delta (0, 0)
Screenshot: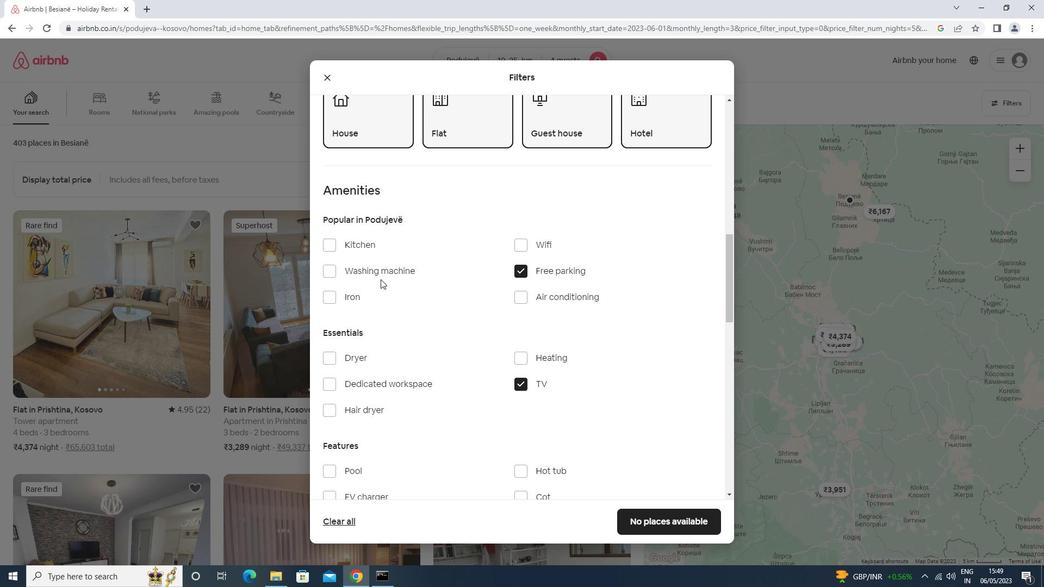 
Action: Mouse scrolled (385, 276) with delta (0, 0)
Screenshot: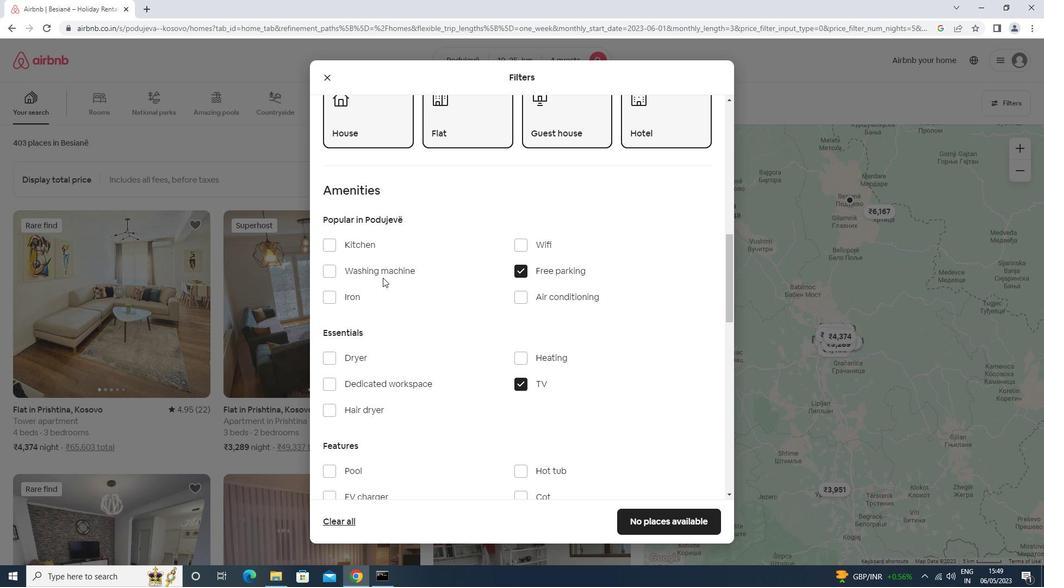 
Action: Mouse scrolled (385, 276) with delta (0, 0)
Screenshot: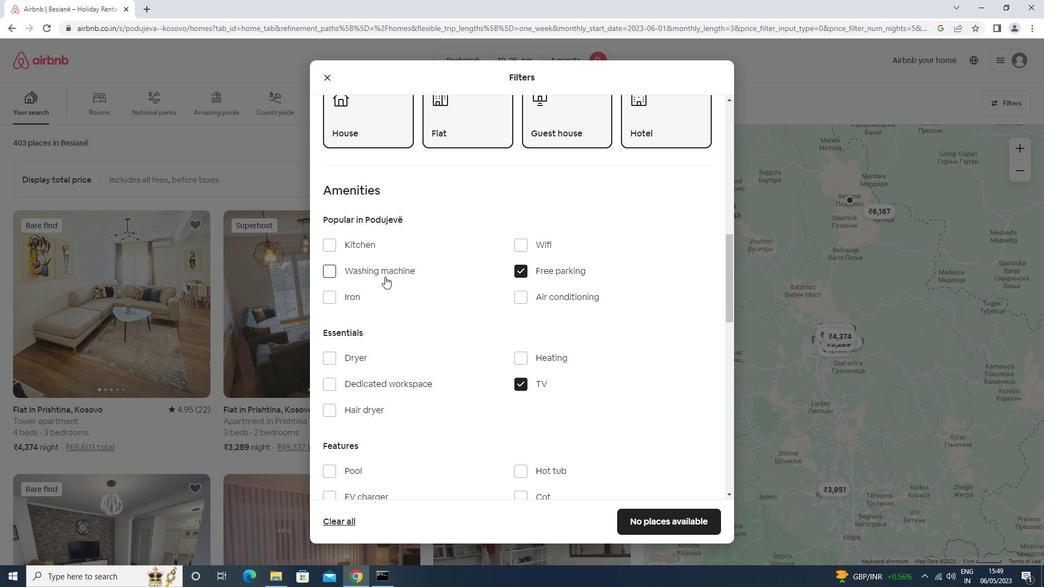 
Action: Mouse scrolled (385, 276) with delta (0, 0)
Screenshot: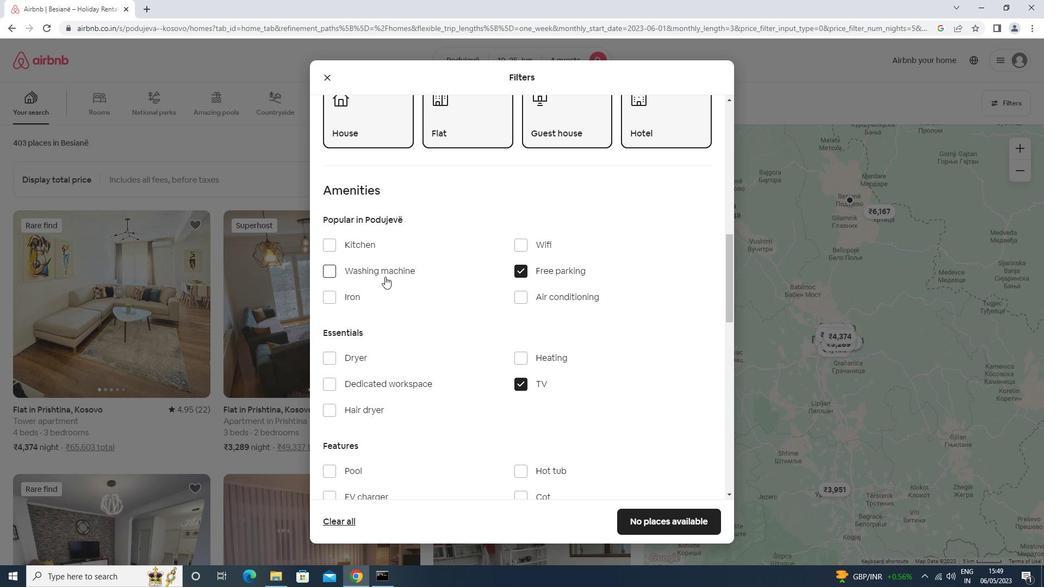 
Action: Mouse moved to (384, 306)
Screenshot: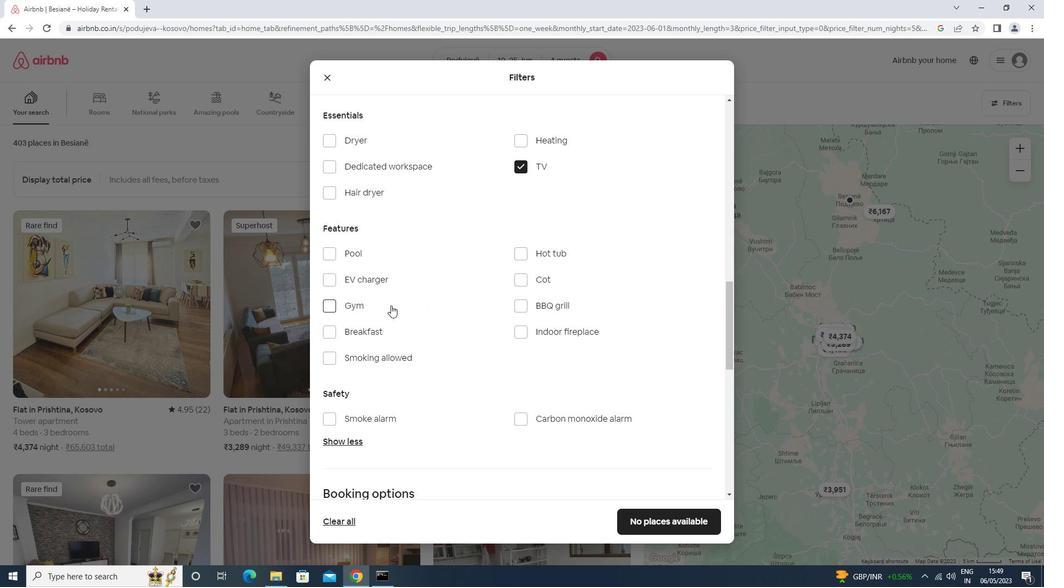 
Action: Mouse pressed left at (384, 306)
Screenshot: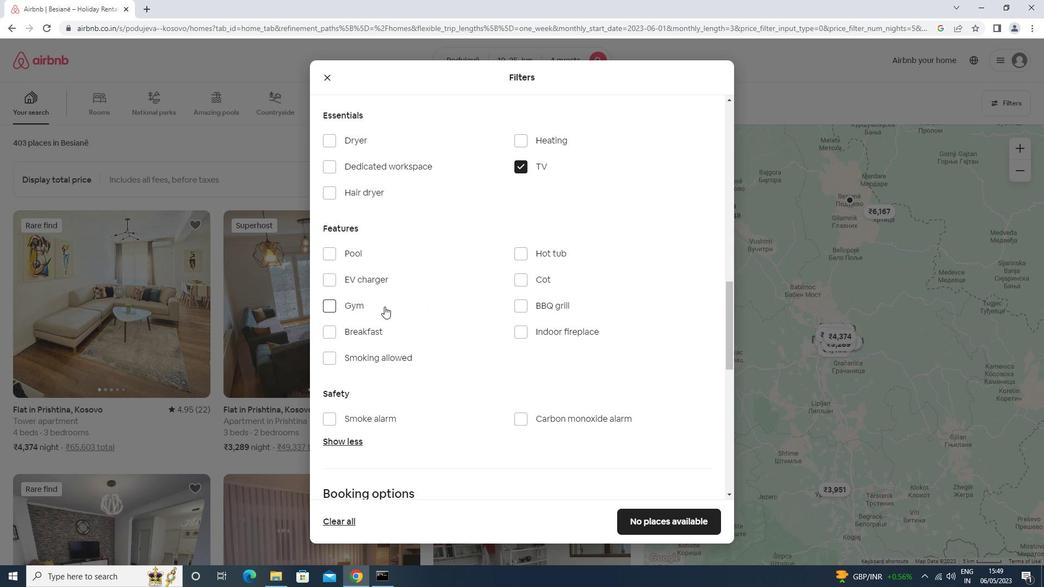 
Action: Mouse moved to (370, 331)
Screenshot: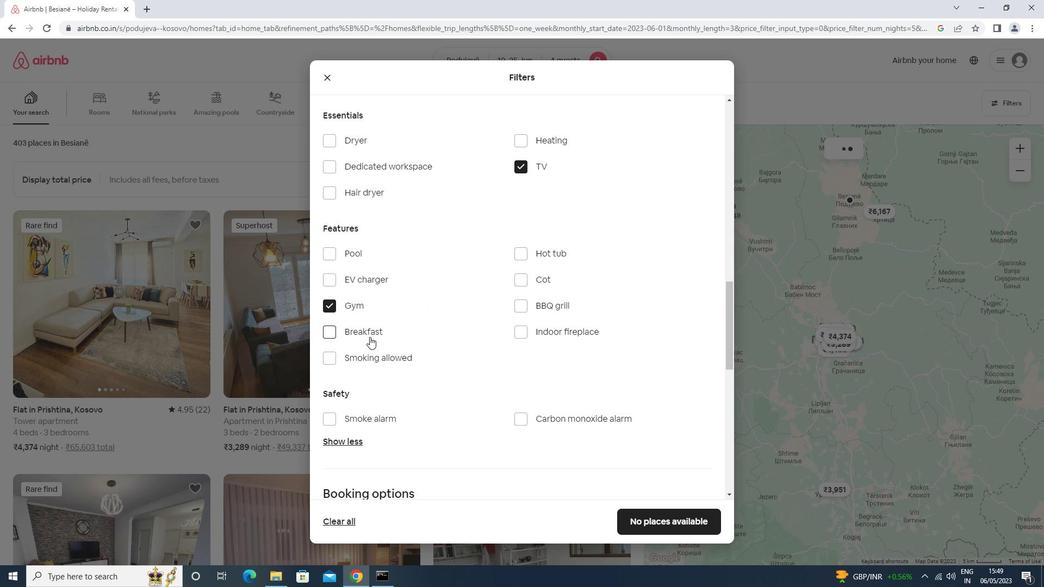 
Action: Mouse pressed left at (370, 331)
Screenshot: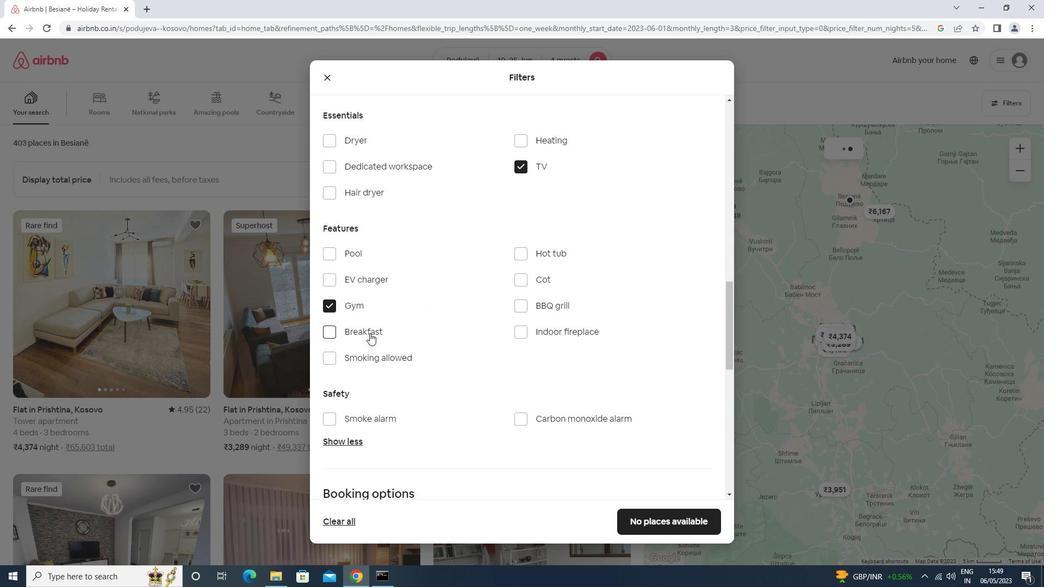 
Action: Mouse moved to (372, 328)
Screenshot: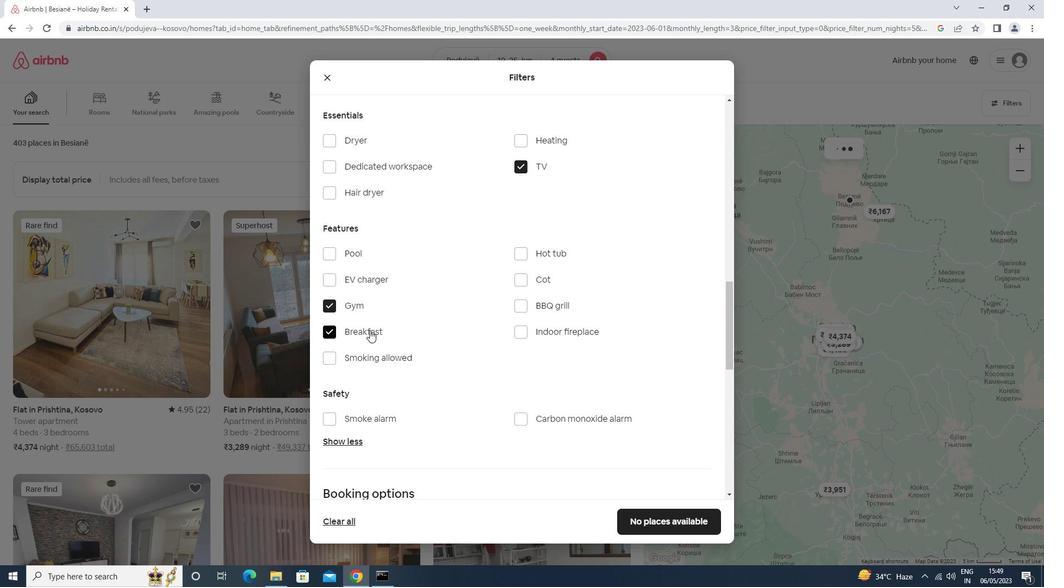
Action: Mouse scrolled (372, 328) with delta (0, 0)
Screenshot: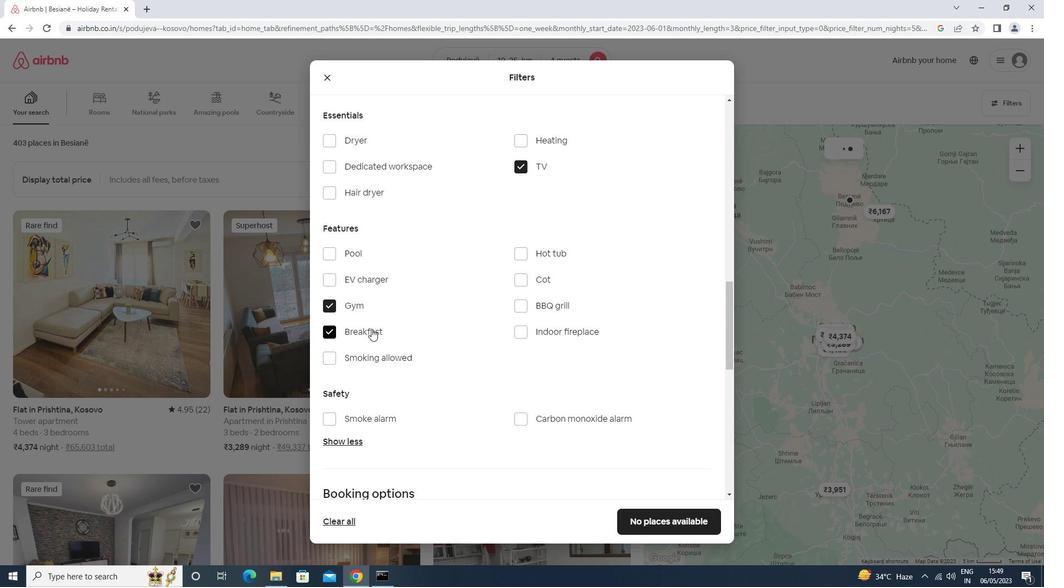 
Action: Mouse scrolled (372, 328) with delta (0, 0)
Screenshot: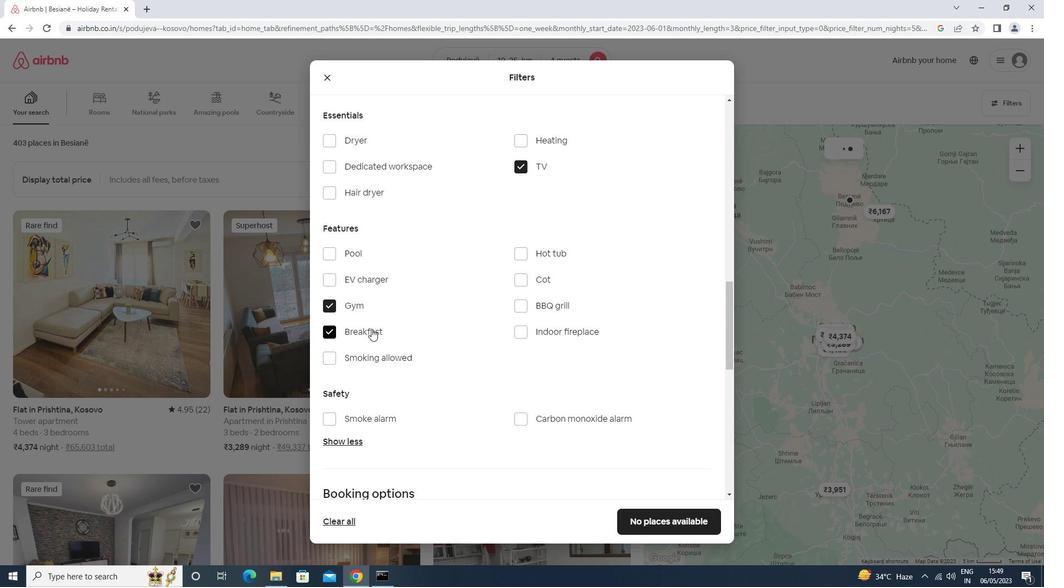 
Action: Mouse scrolled (372, 328) with delta (0, 0)
Screenshot: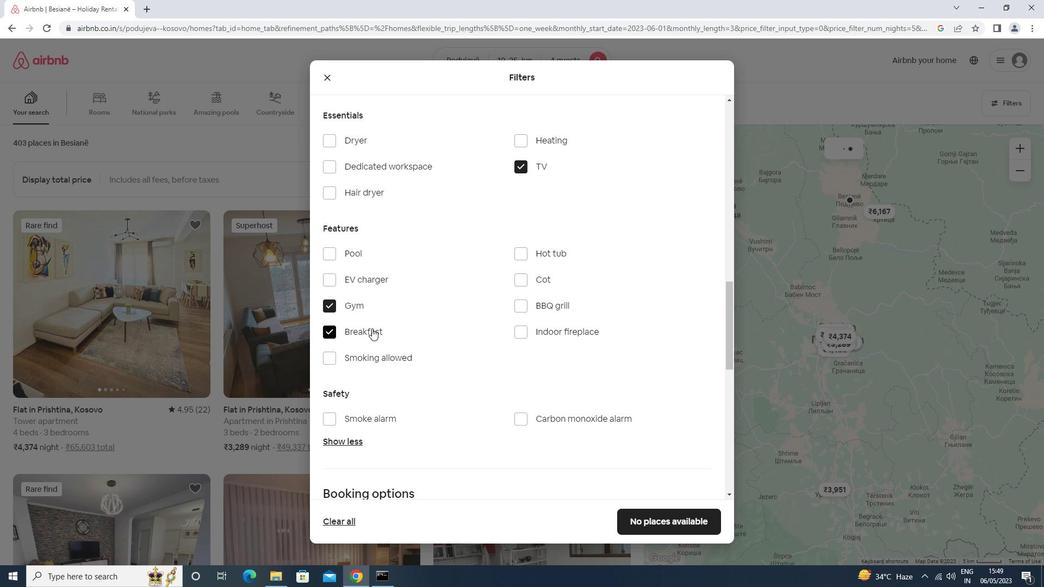 
Action: Mouse scrolled (372, 328) with delta (0, 0)
Screenshot: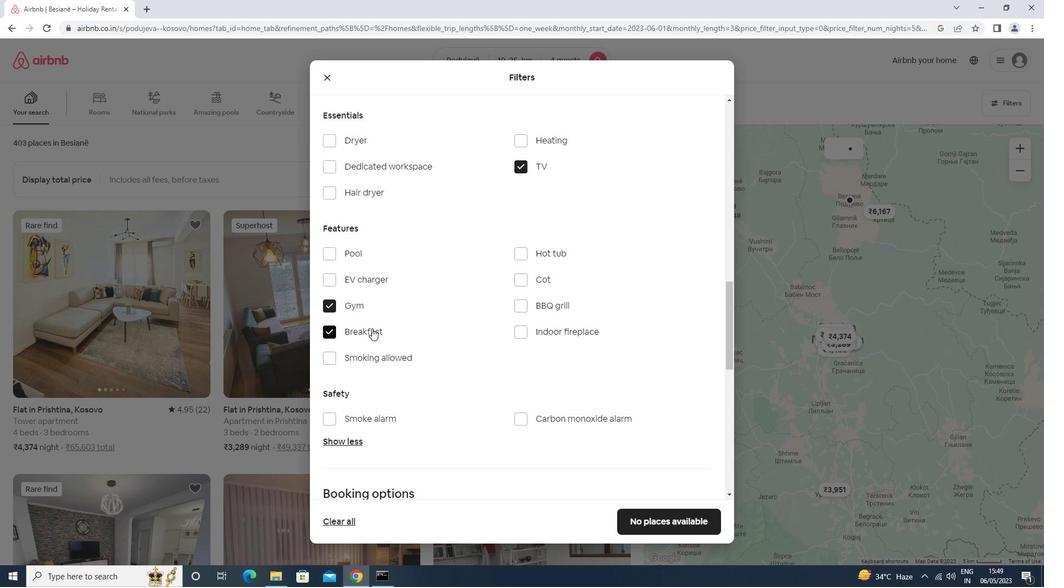 
Action: Mouse scrolled (372, 328) with delta (0, 0)
Screenshot: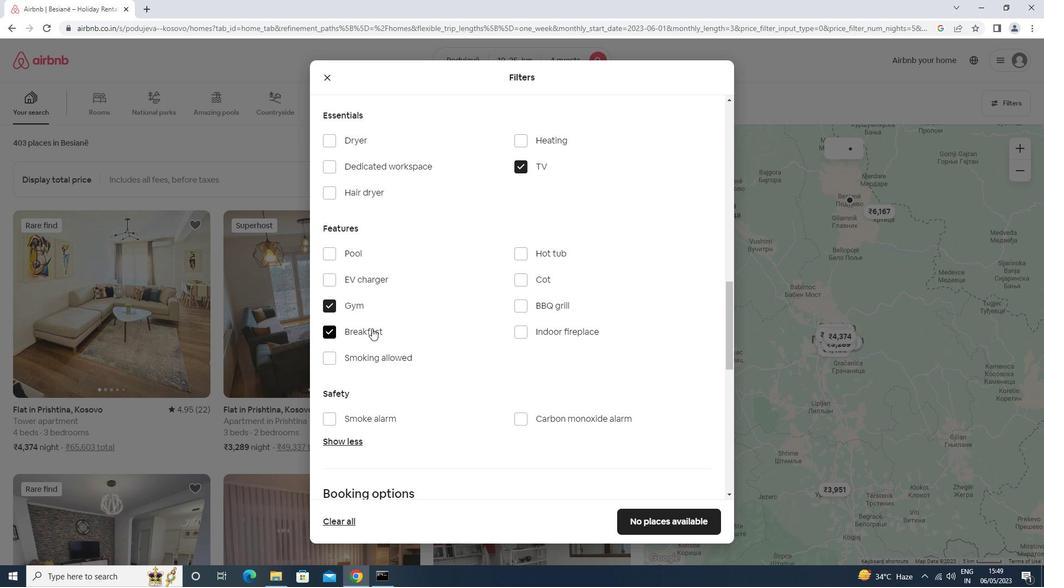 
Action: Mouse moved to (691, 289)
Screenshot: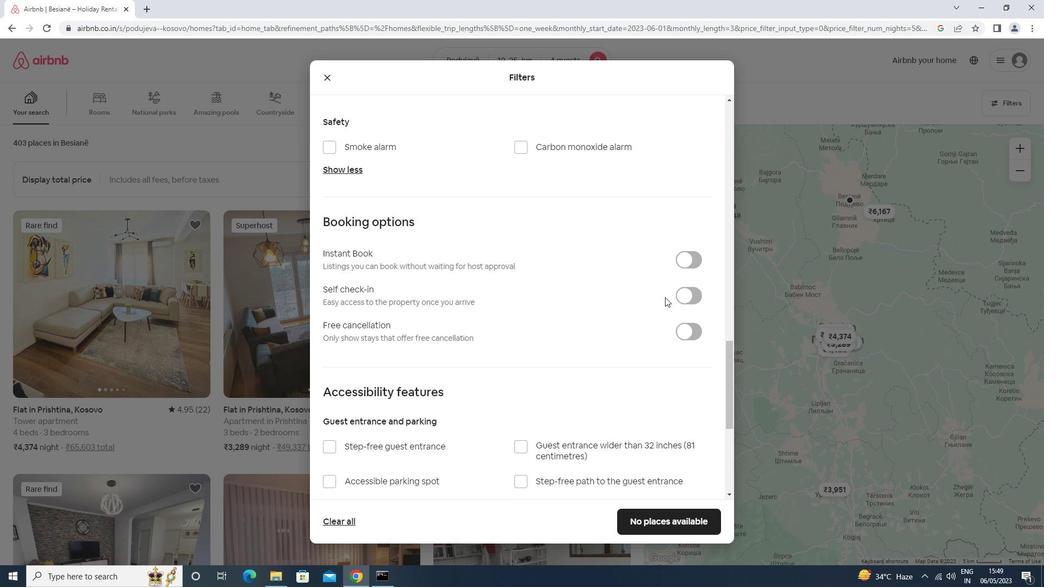 
Action: Mouse pressed left at (691, 289)
Screenshot: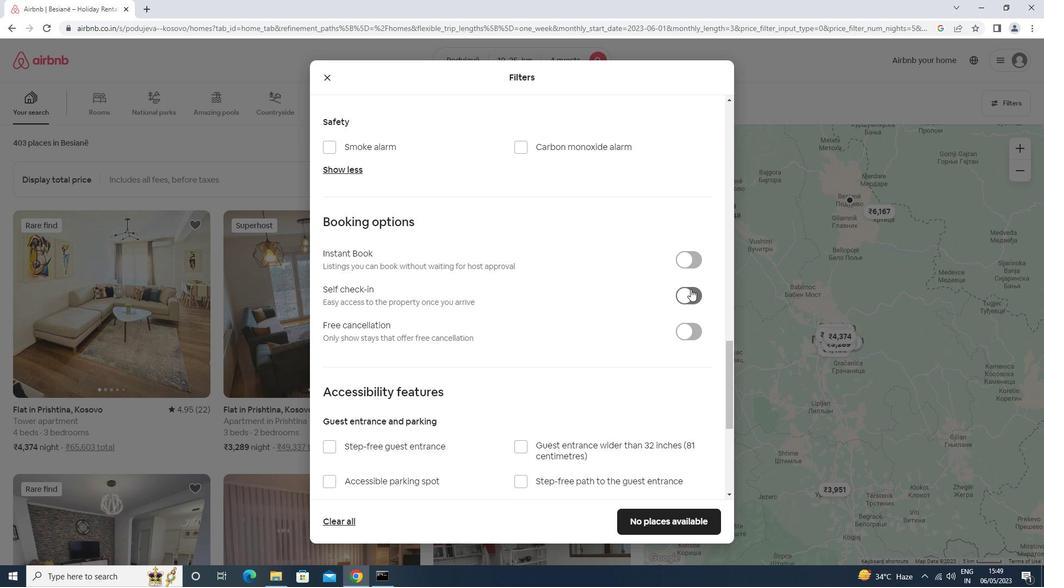 
Action: Mouse moved to (489, 329)
Screenshot: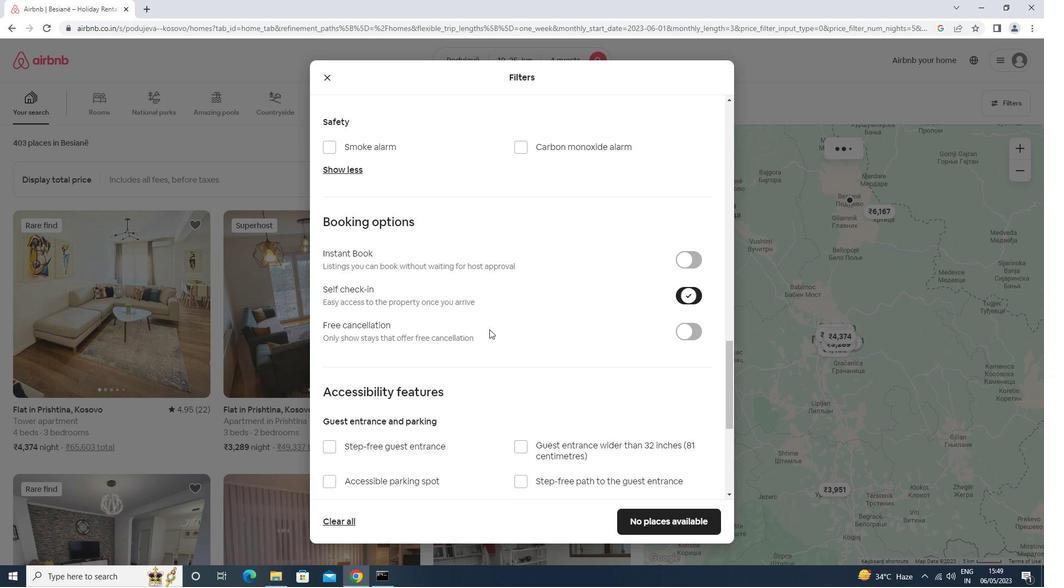 
Action: Mouse scrolled (489, 329) with delta (0, 0)
Screenshot: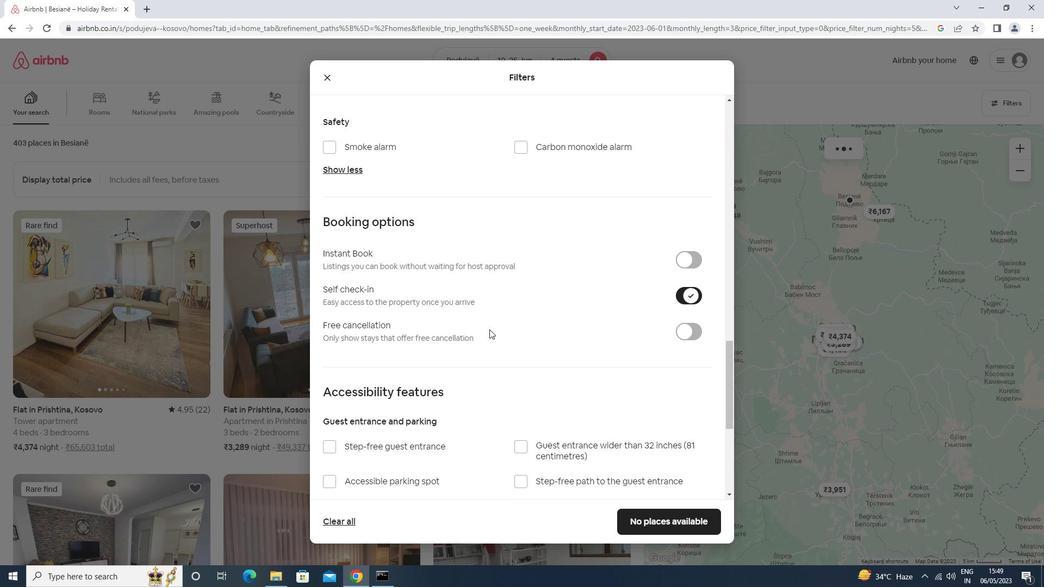 
Action: Mouse scrolled (489, 329) with delta (0, 0)
Screenshot: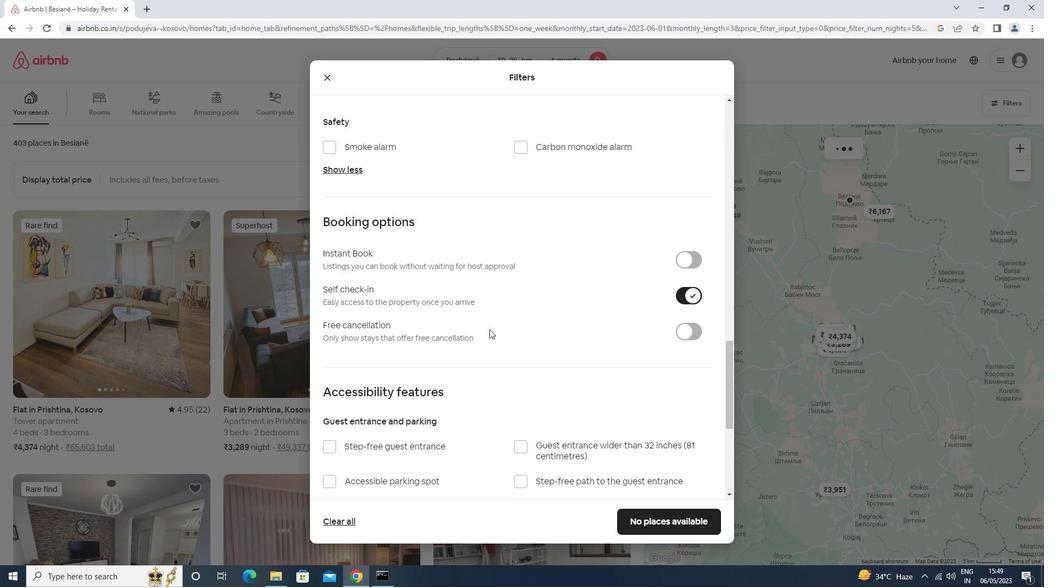 
Action: Mouse scrolled (489, 329) with delta (0, 0)
Screenshot: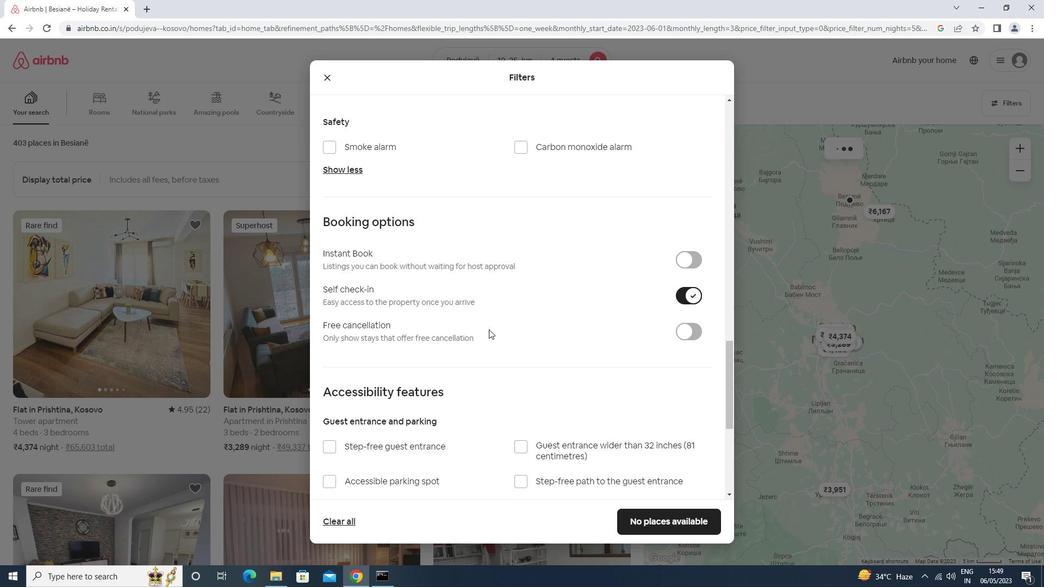 
Action: Mouse scrolled (489, 329) with delta (0, 0)
Screenshot: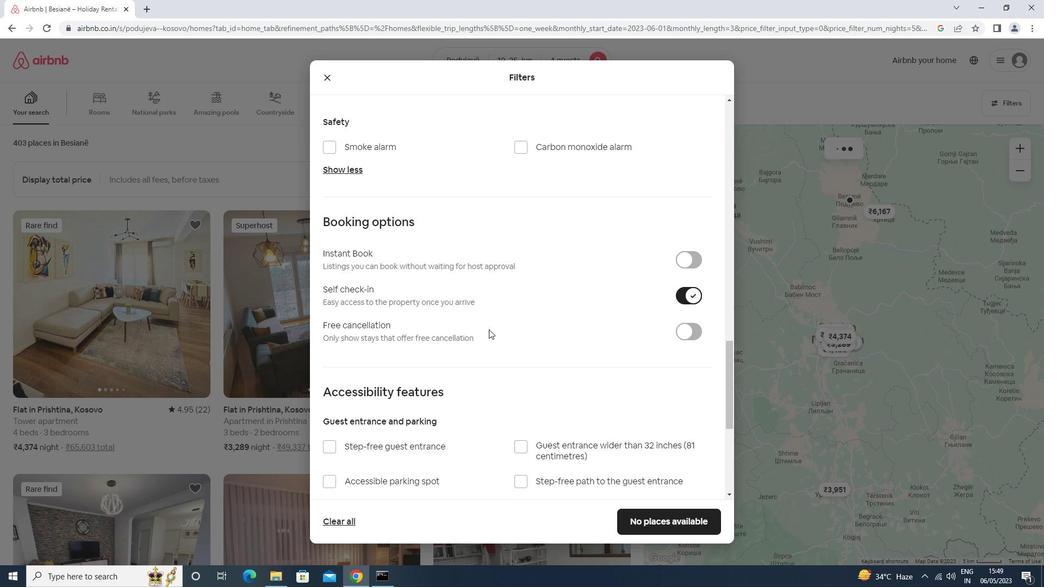 
Action: Mouse scrolled (489, 329) with delta (0, 0)
Screenshot: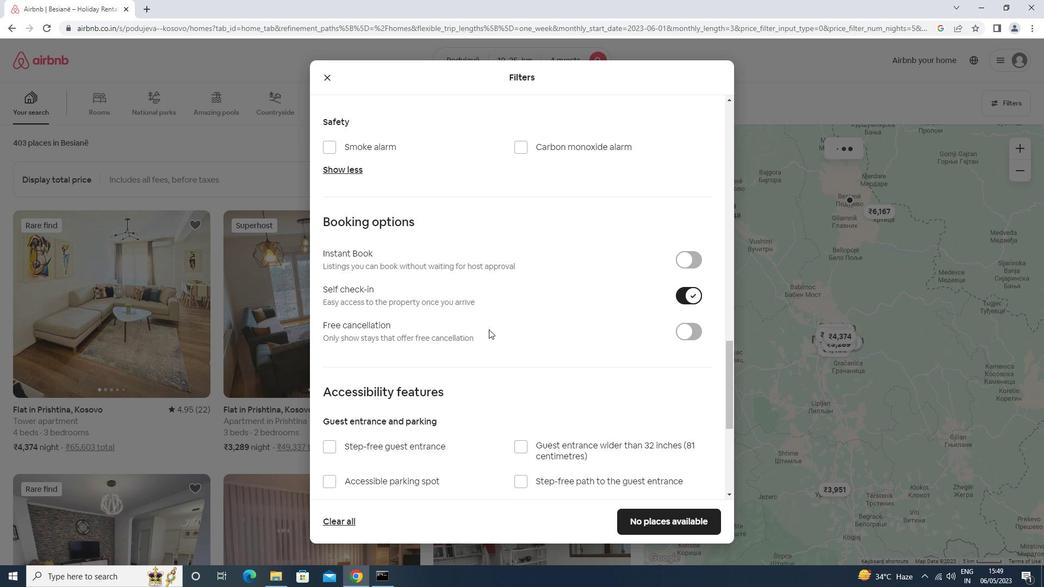 
Action: Mouse scrolled (489, 329) with delta (0, 0)
Screenshot: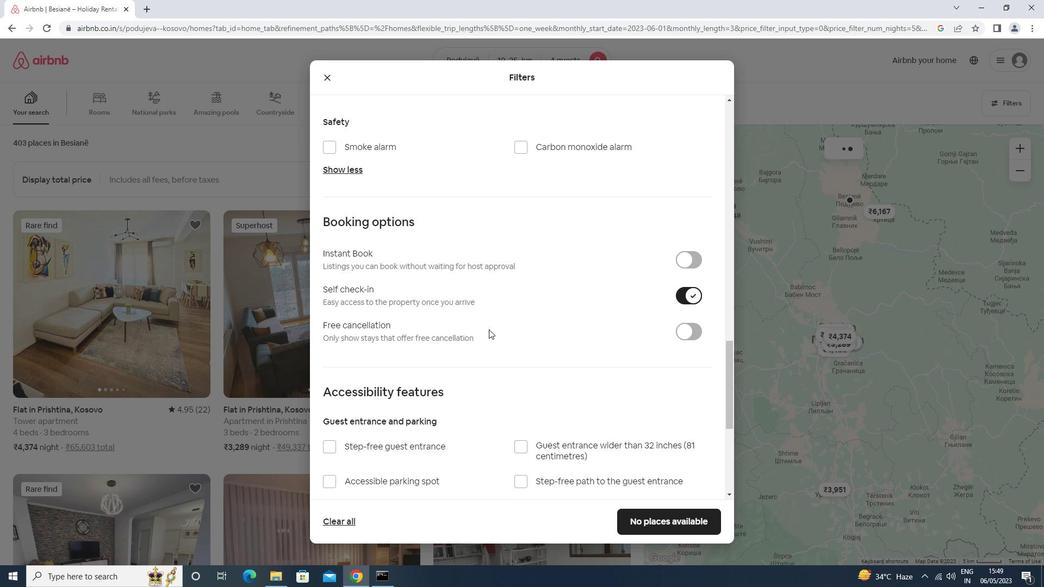 
Action: Mouse moved to (360, 426)
Screenshot: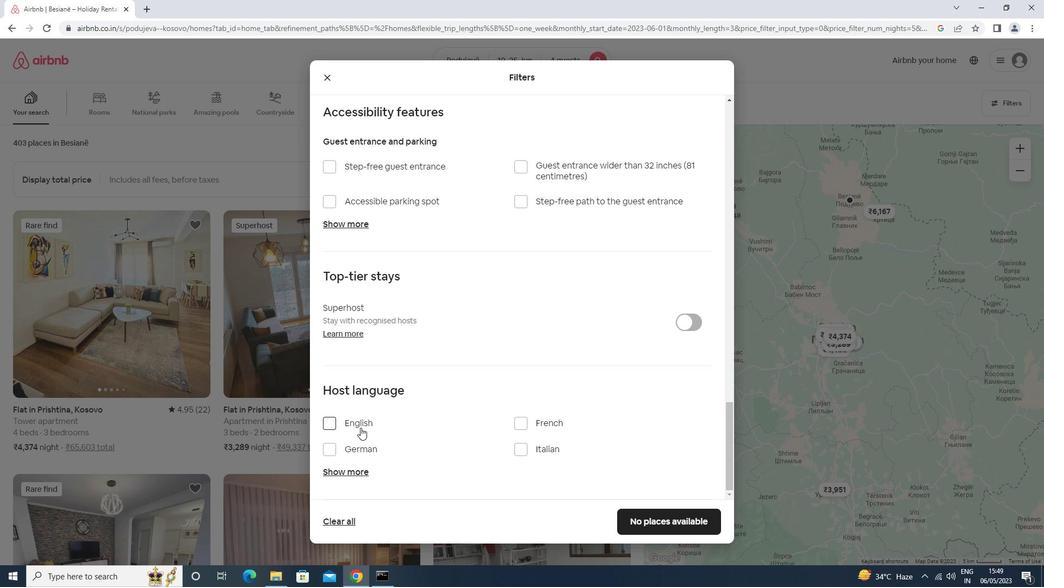 
Action: Mouse pressed left at (360, 426)
Screenshot: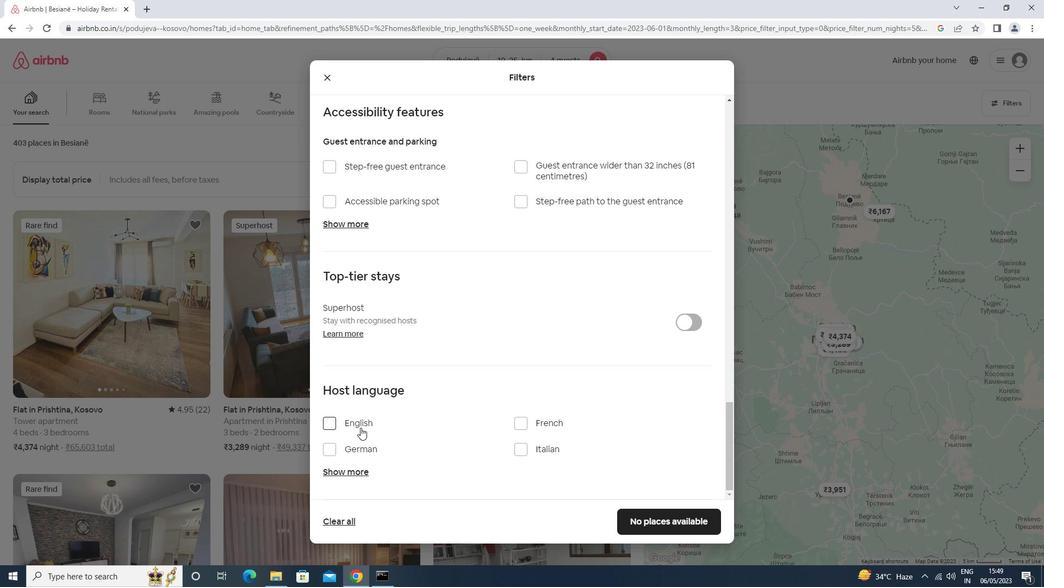 
Action: Mouse moved to (669, 515)
Screenshot: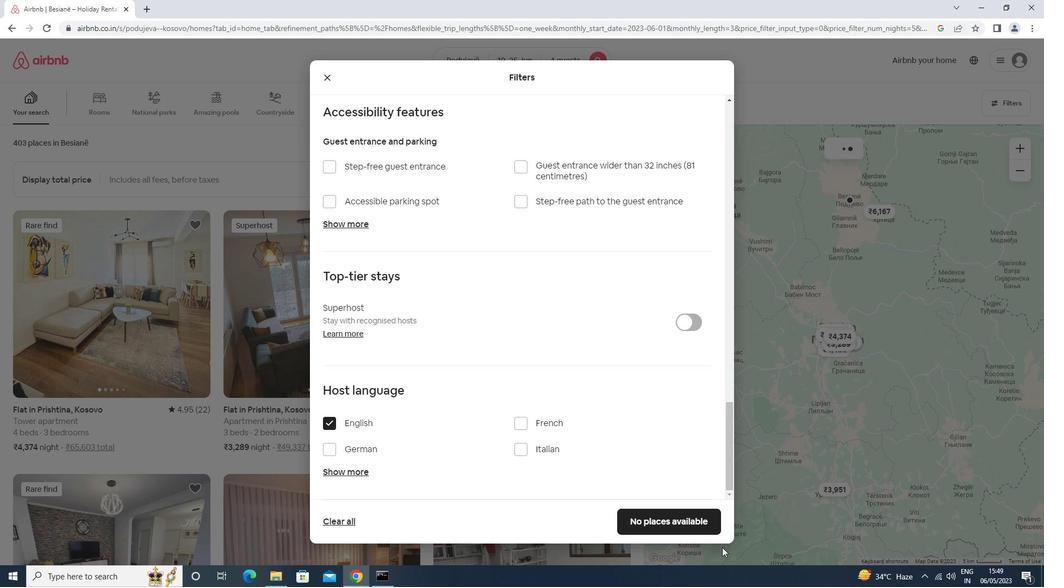 
Action: Mouse pressed left at (669, 515)
Screenshot: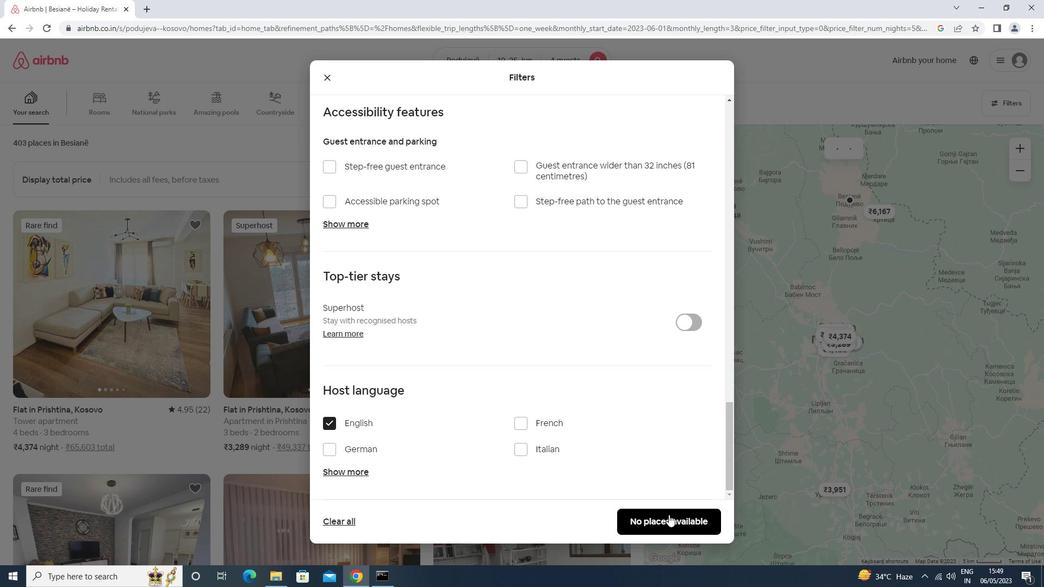 
Action: Mouse moved to (668, 515)
Screenshot: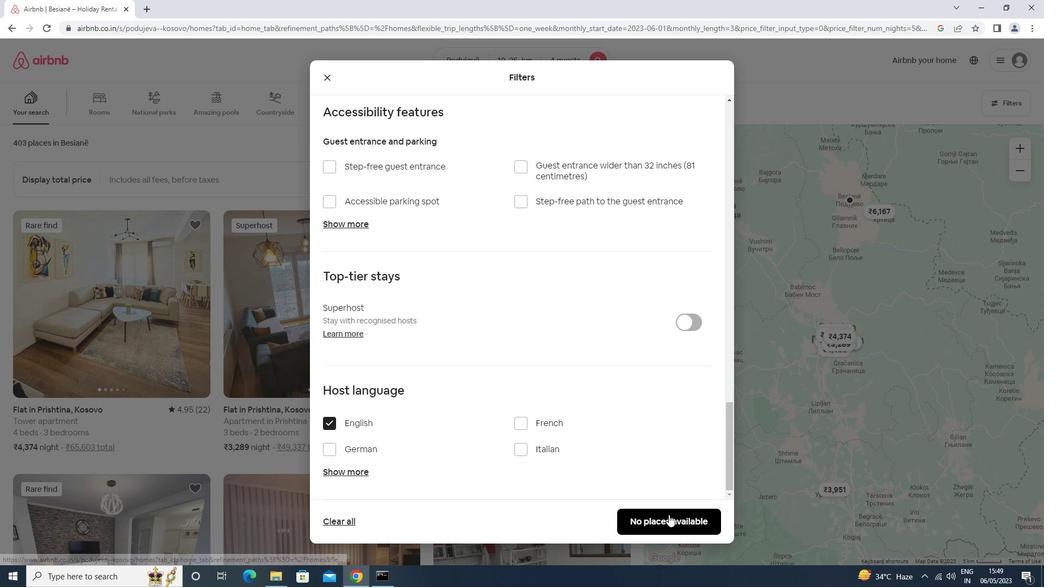 
